 Task: Add an event with the title Second Coffee Meeting with Influential Industry Leader, date '2023/11/02', time 9:15 AM to 11:15 AMand add a description: Welcome to our Team Building Challenge: Scavenger Hunt, an exciting and engaging activity designed to foster teamwork, problem-solving, and collaboration within your team. This scavenger hunt is a fun and interactive way for team members to work together, think creatively, and build strong bonds while completing a series of challenges and searching for hidden items or clues., put the event into Orange category . Add location for the event as: Osaka, Japan, logged in from the account softage.8@softage.netand send the event invitation to softage.1@softage.net and softage.2@softage.net. Set a reminder for the event 30 minutes before
Action: Mouse moved to (152, 171)
Screenshot: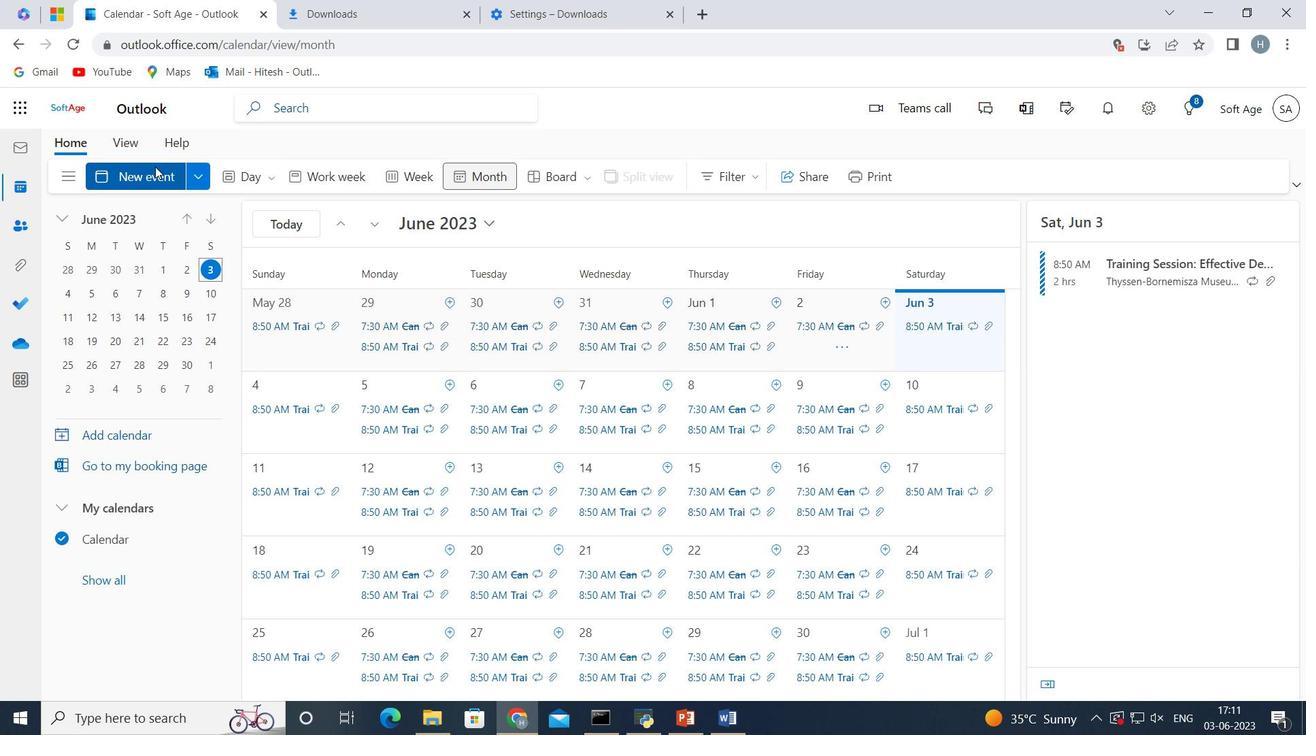 
Action: Mouse pressed left at (152, 171)
Screenshot: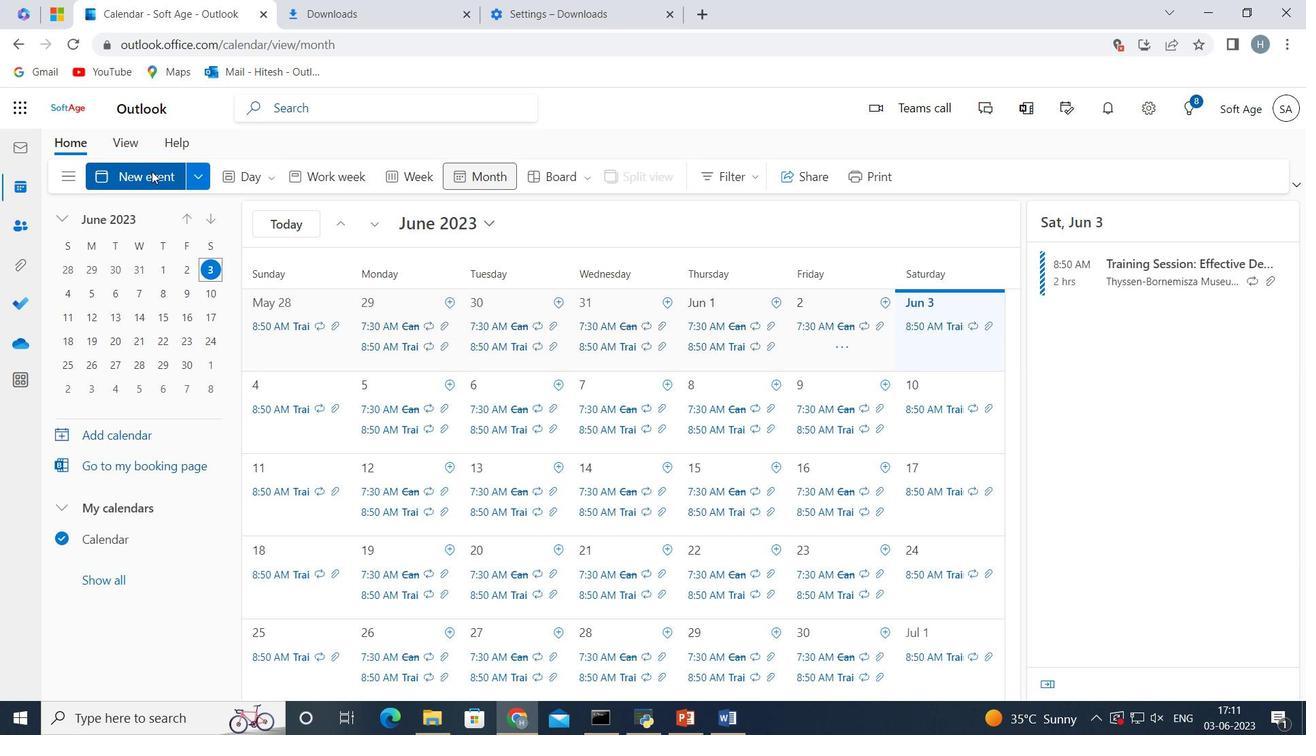 
Action: Mouse moved to (292, 271)
Screenshot: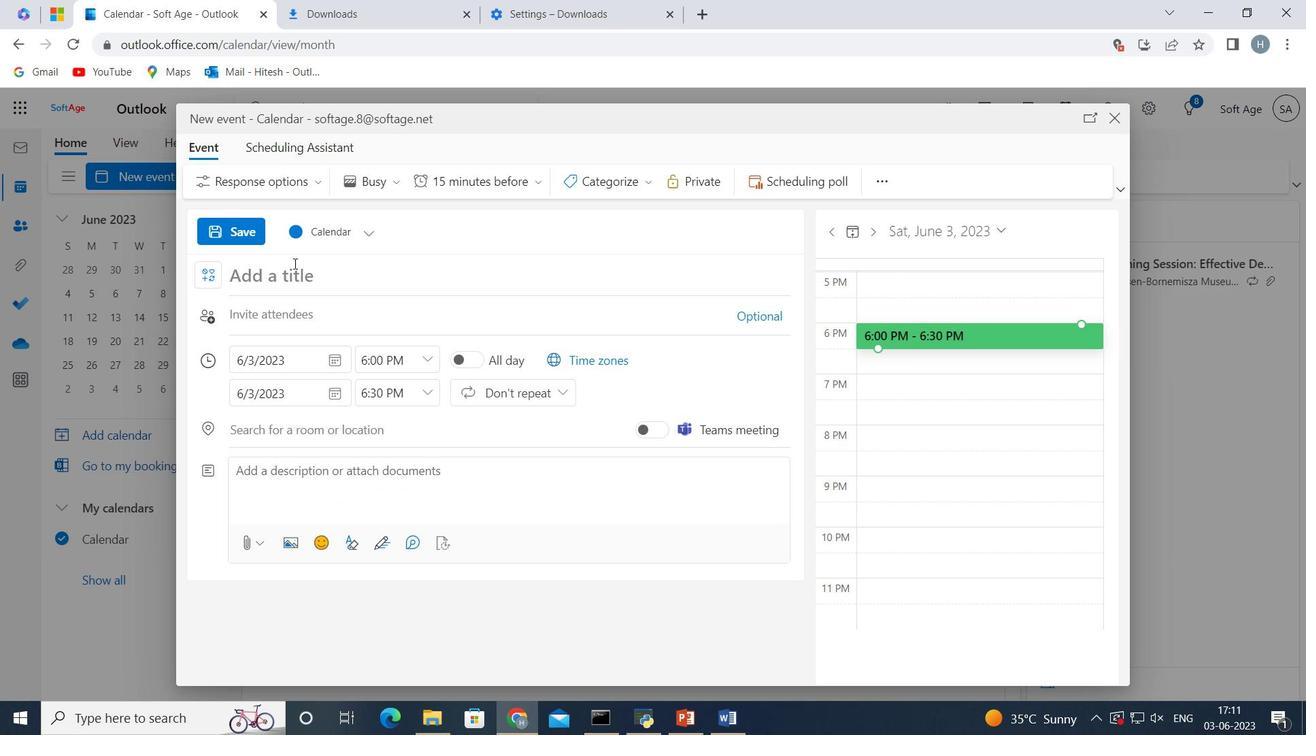 
Action: Mouse pressed left at (292, 271)
Screenshot: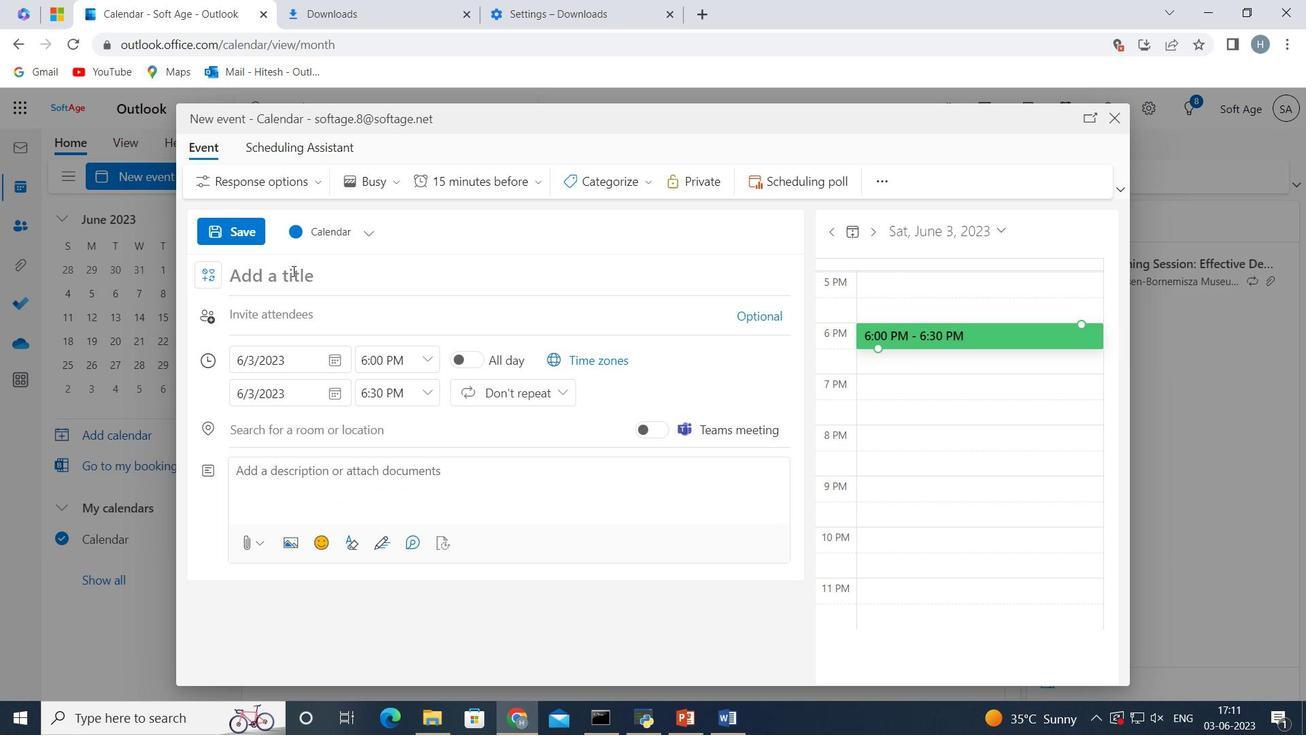 
Action: Mouse moved to (292, 272)
Screenshot: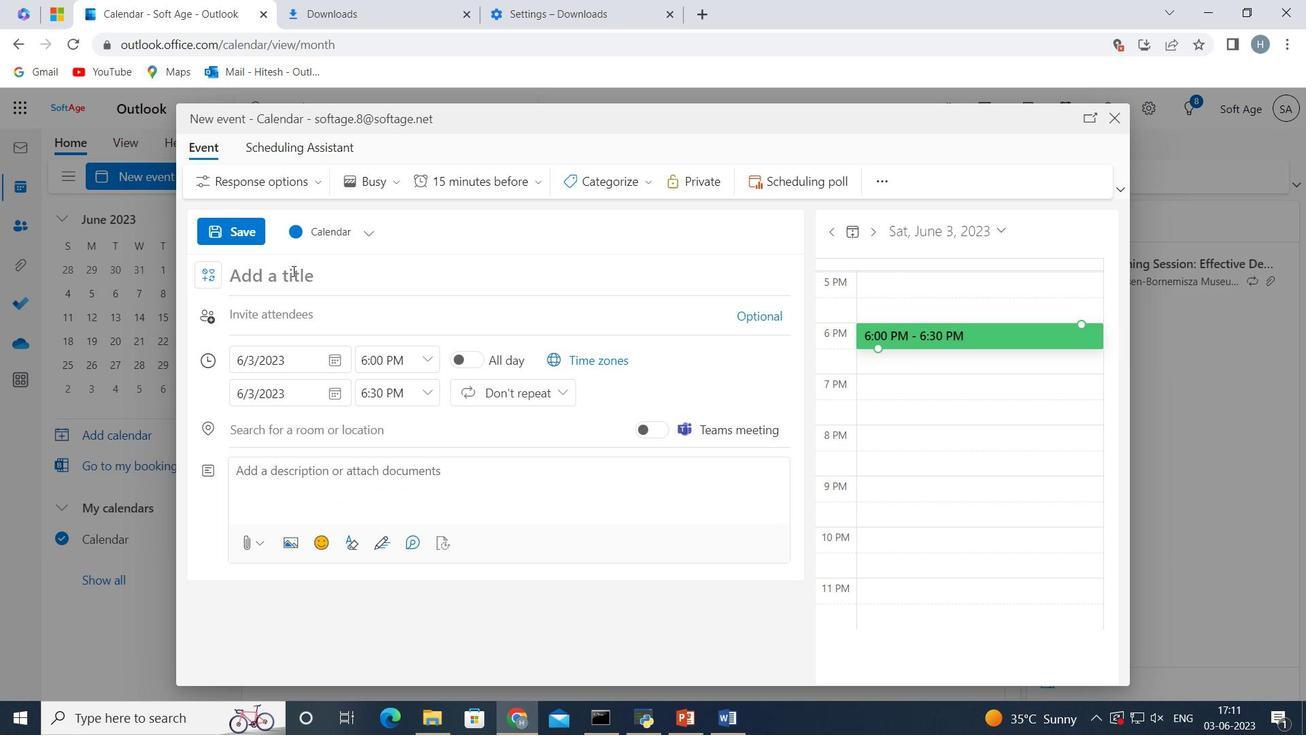 
Action: Key pressed <Key.shift>Second<Key.space><Key.shift>Coffee<Key.space><Key.shift_r>Meeting<Key.space>with<Key.space><Key.shift_r>Influential<Key.space><Key.shift_r><Key.shift_r><Key.shift_r>Industry<Key.space><Key.shift_r>Leader
Screenshot: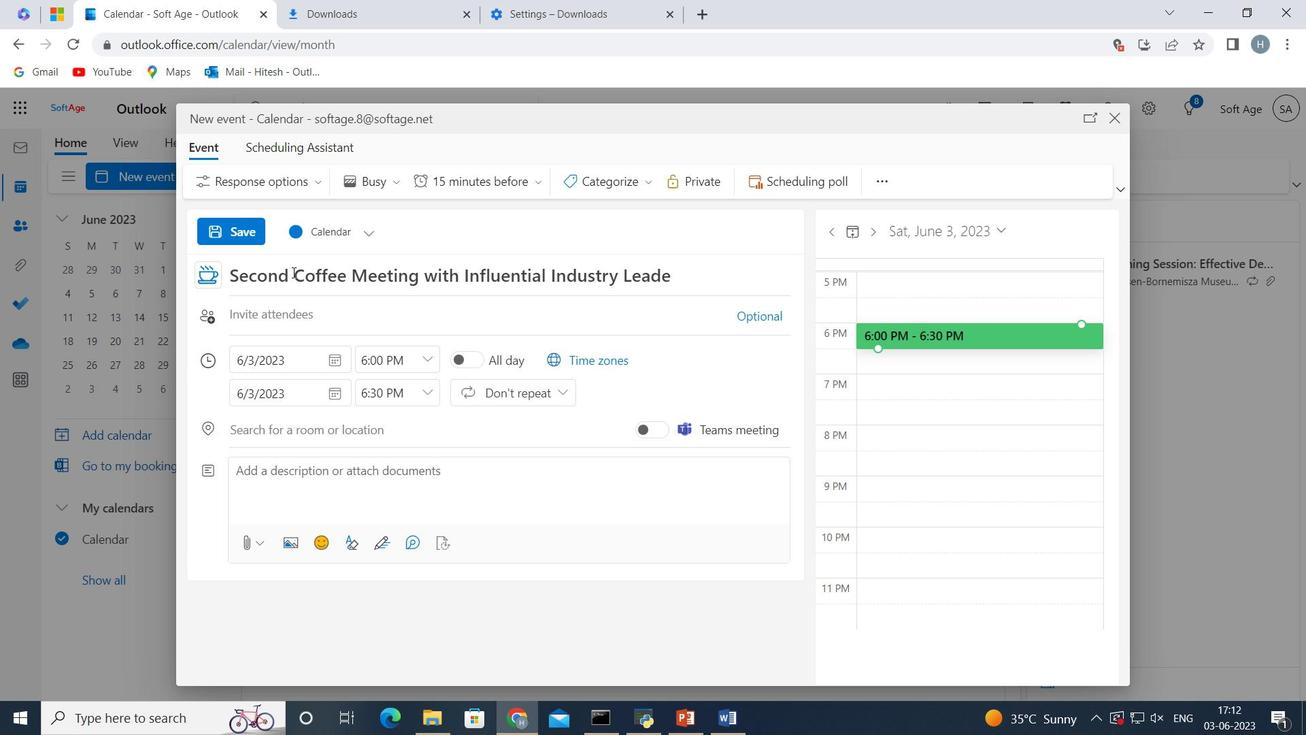 
Action: Mouse scrolled (292, 272) with delta (0, 0)
Screenshot: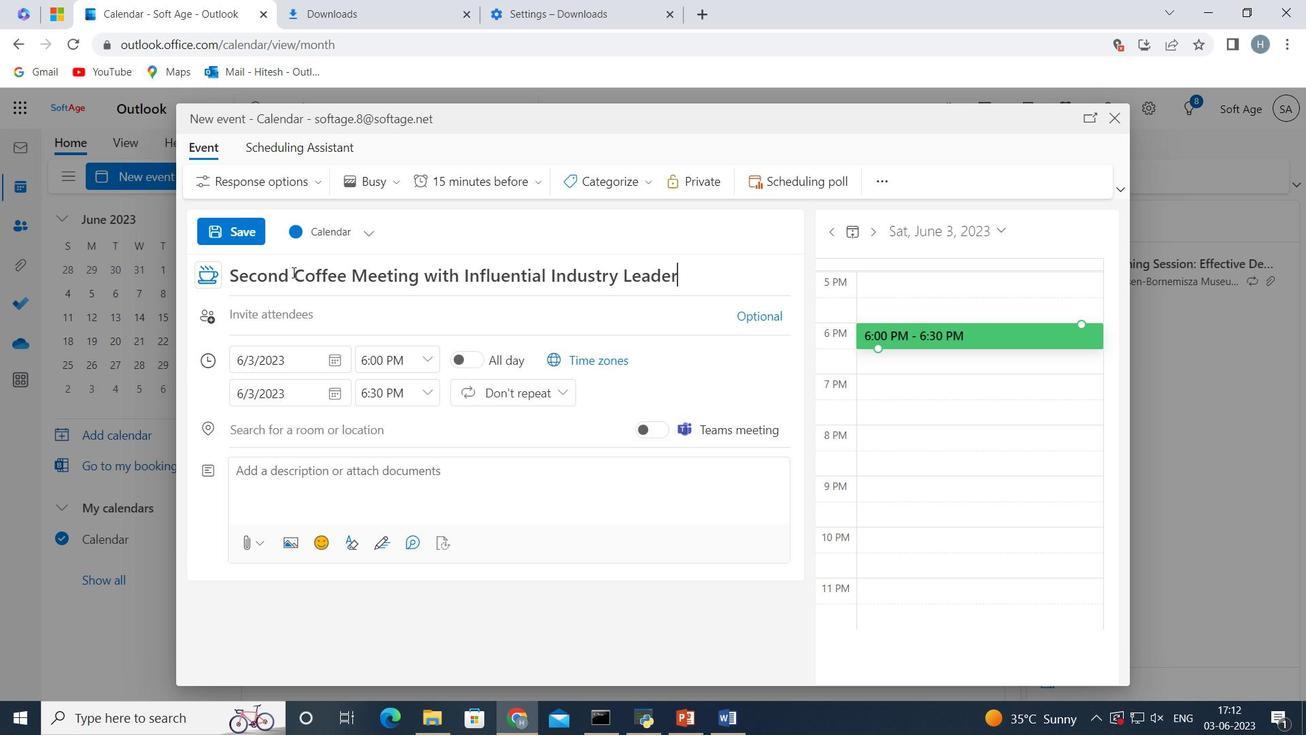 
Action: Mouse moved to (336, 359)
Screenshot: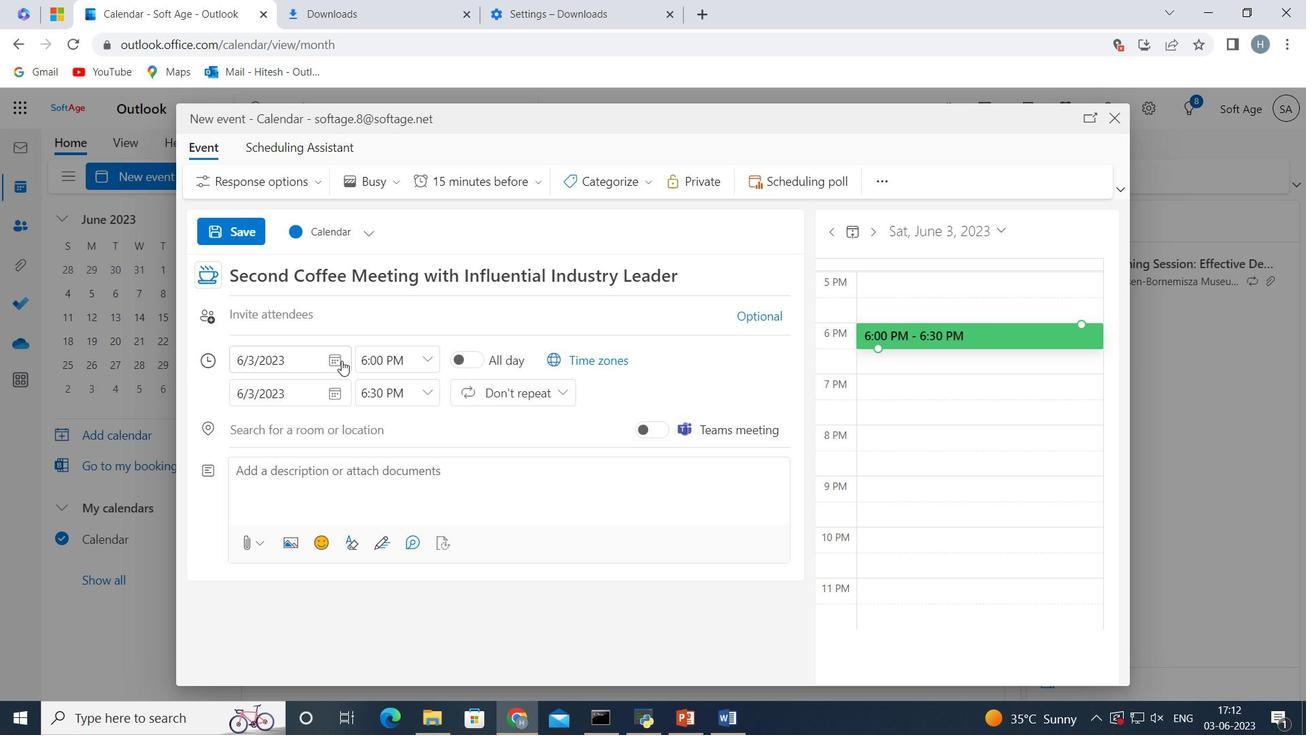 
Action: Mouse pressed left at (336, 359)
Screenshot: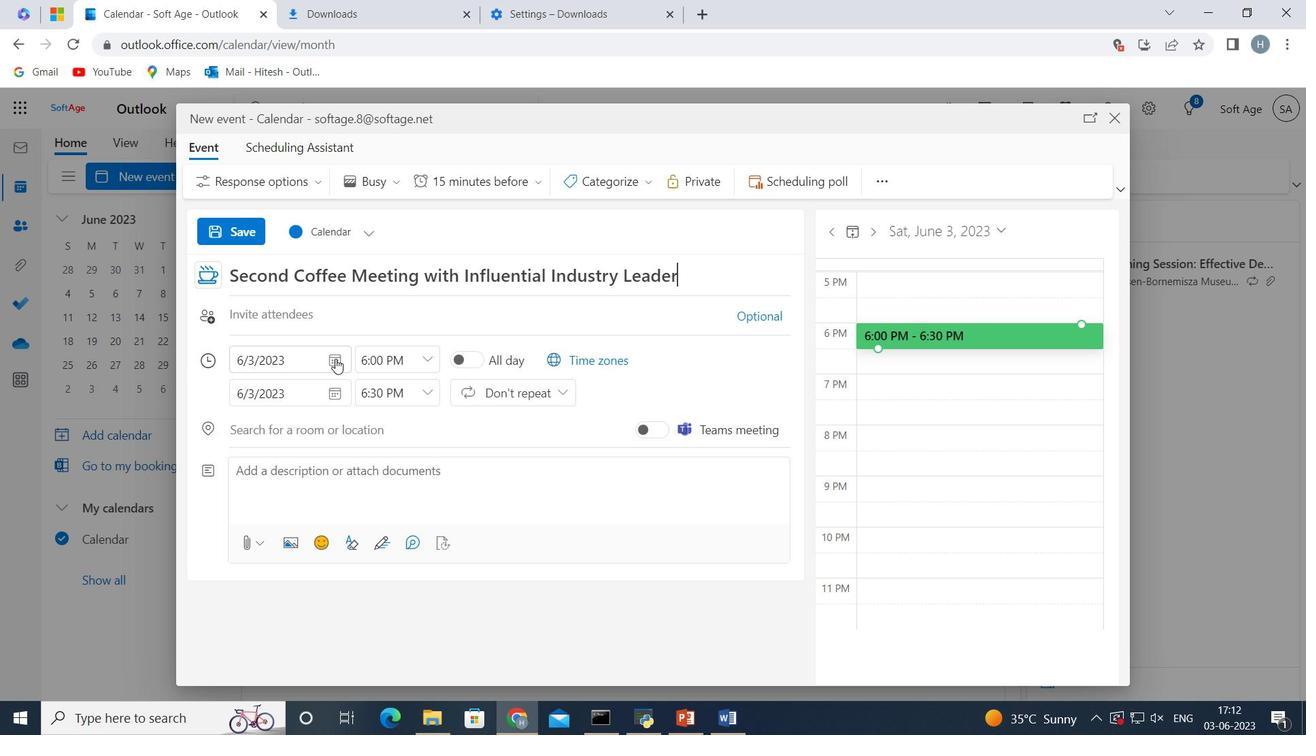 
Action: Mouse moved to (307, 391)
Screenshot: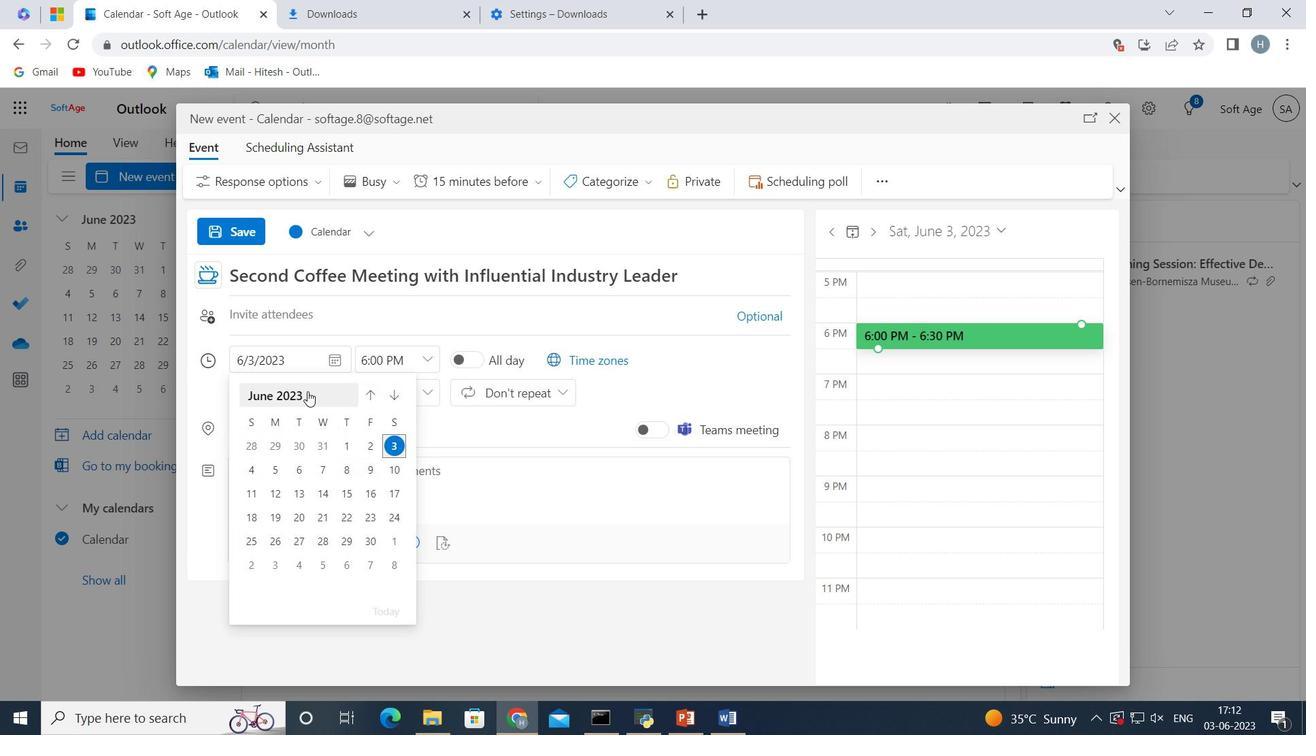 
Action: Mouse pressed left at (307, 391)
Screenshot: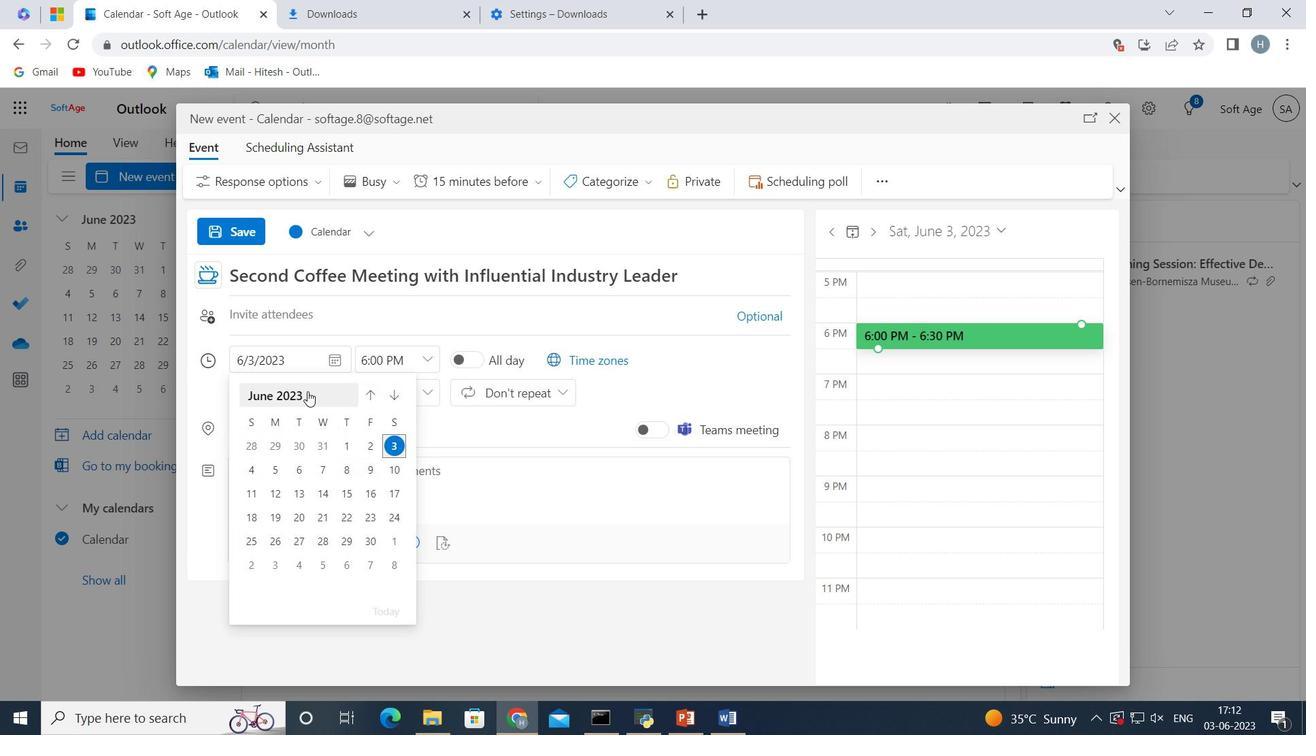 
Action: Mouse moved to (343, 513)
Screenshot: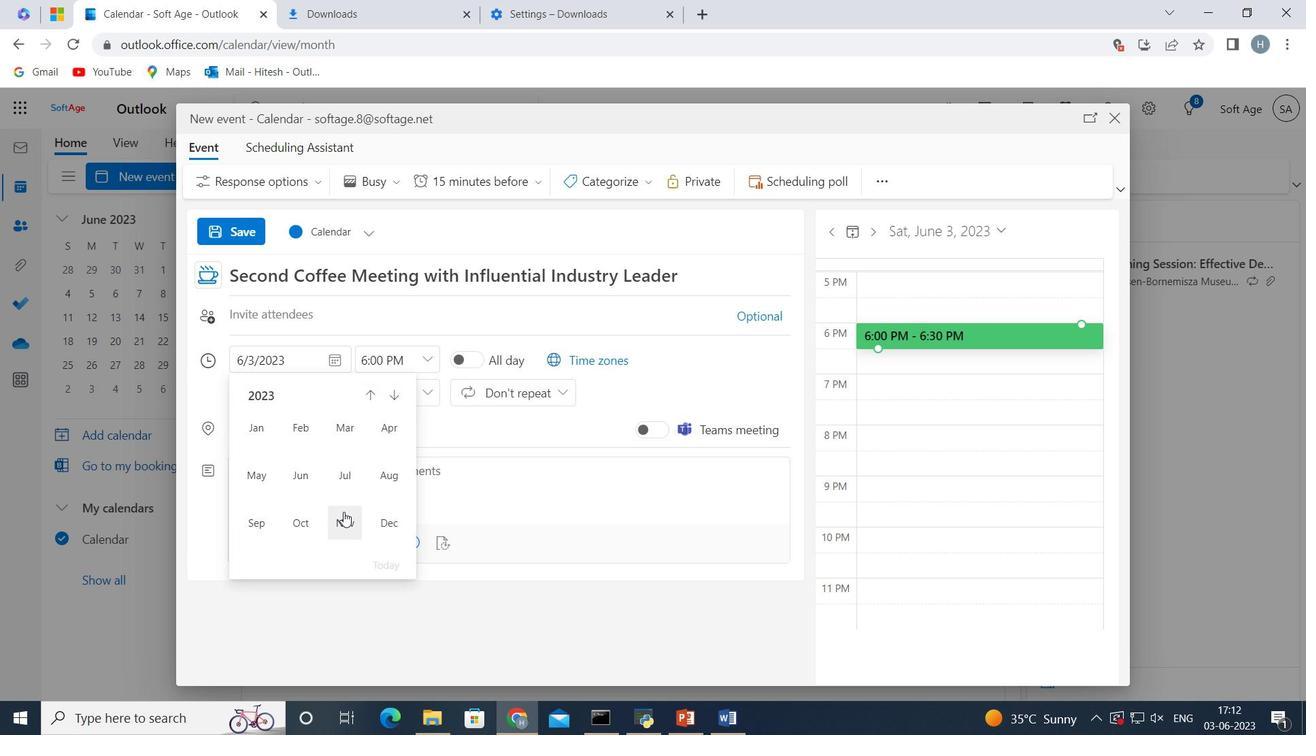 
Action: Mouse pressed left at (343, 513)
Screenshot: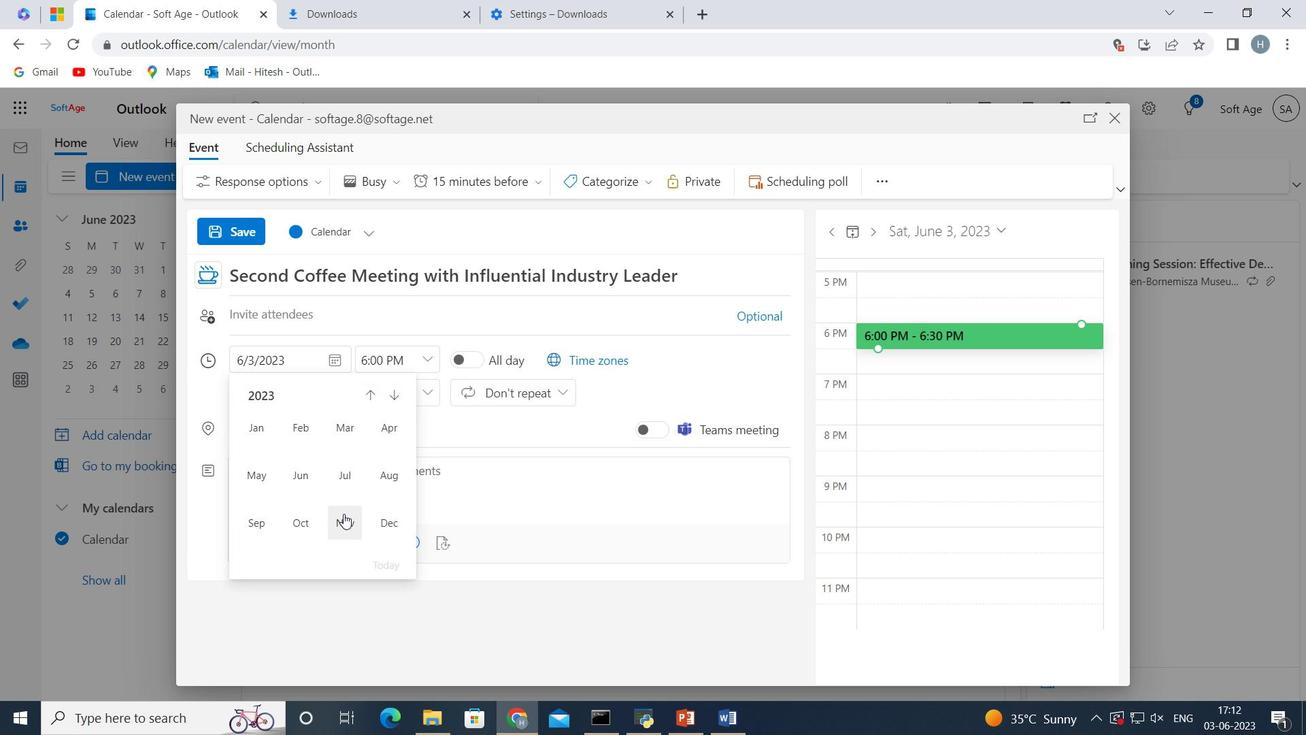 
Action: Mouse moved to (347, 445)
Screenshot: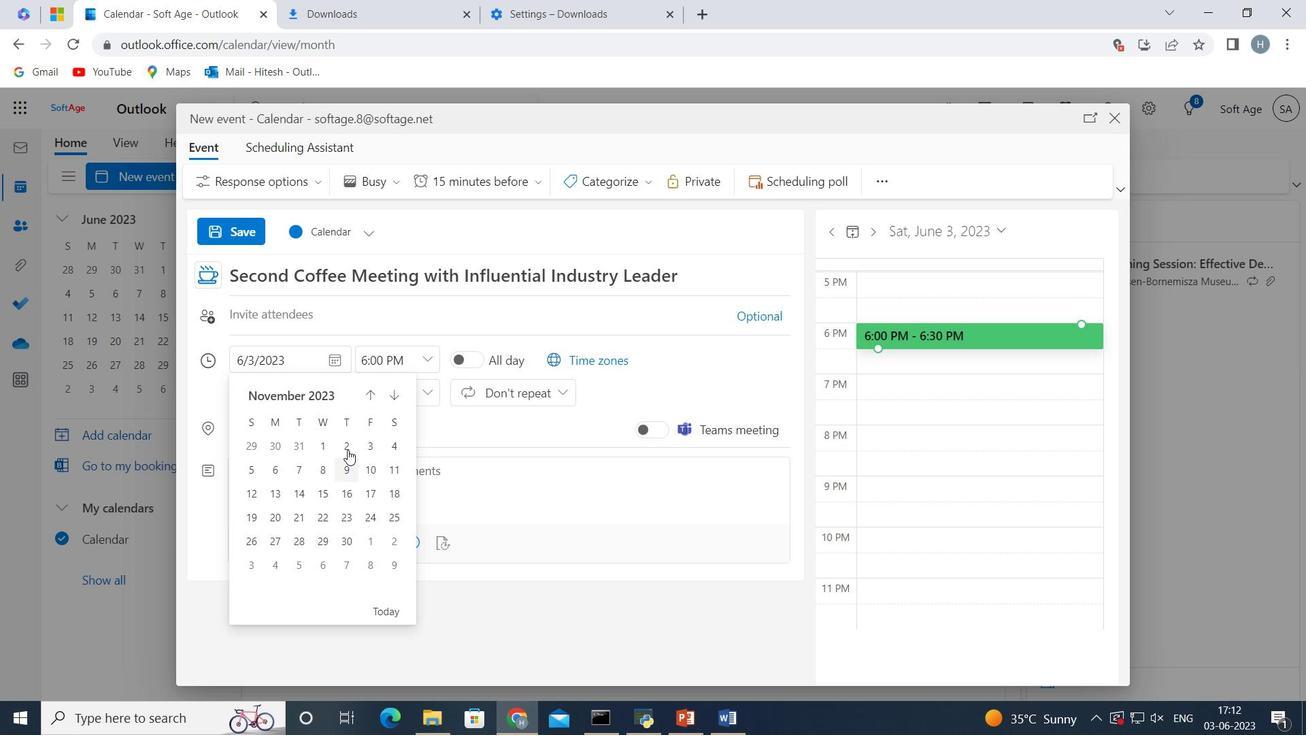 
Action: Mouse pressed left at (347, 445)
Screenshot: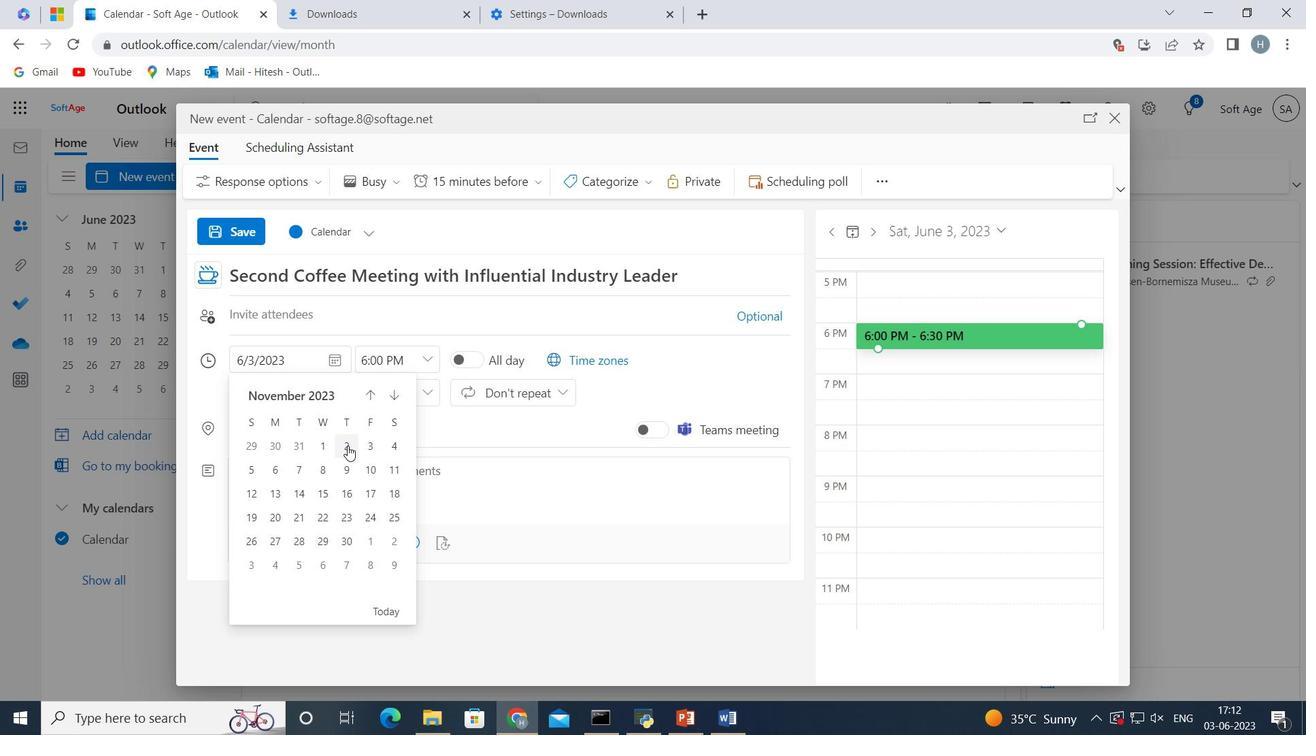 
Action: Mouse moved to (425, 364)
Screenshot: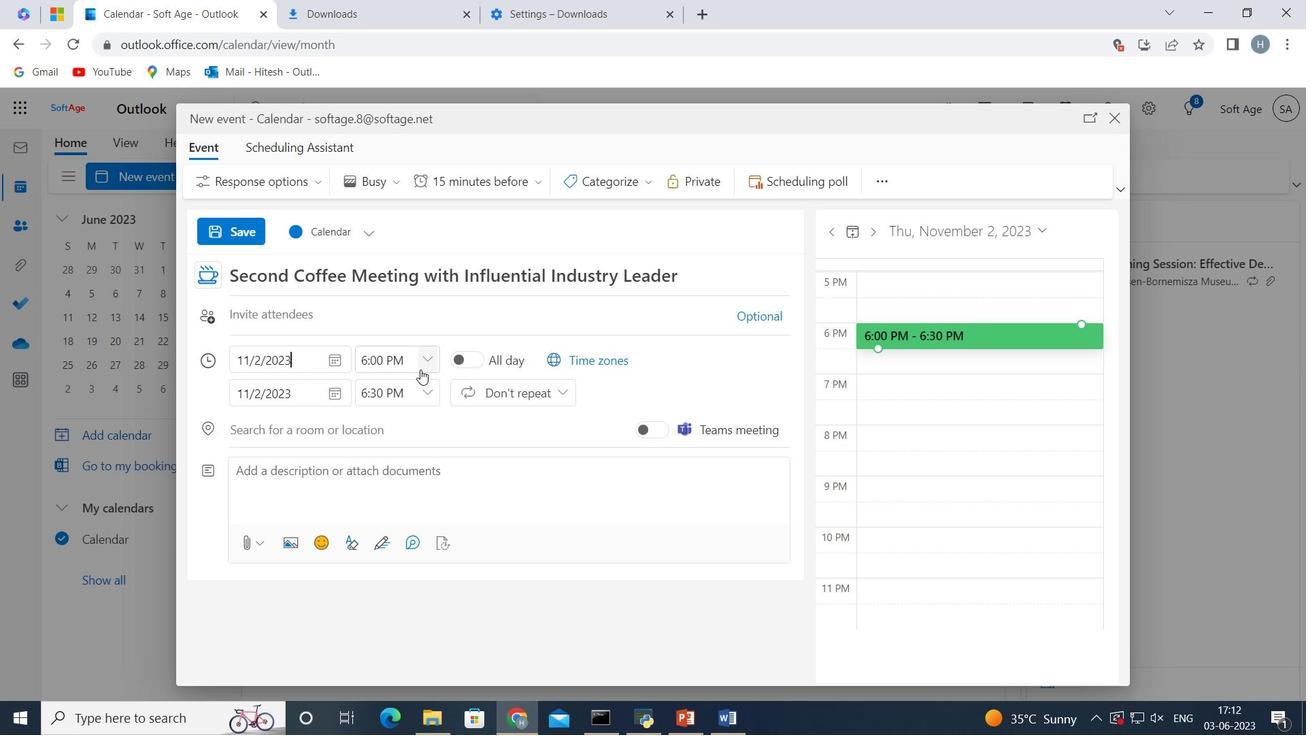 
Action: Mouse pressed left at (425, 364)
Screenshot: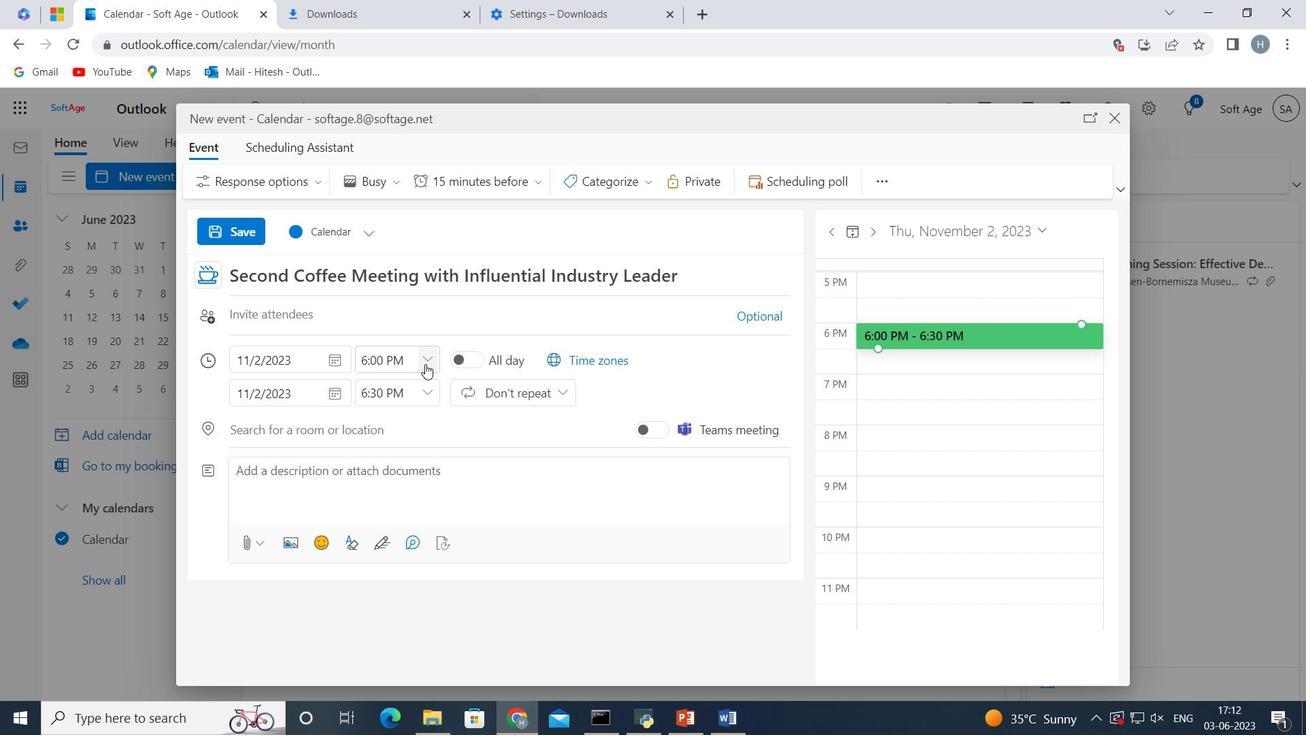 
Action: Mouse moved to (398, 435)
Screenshot: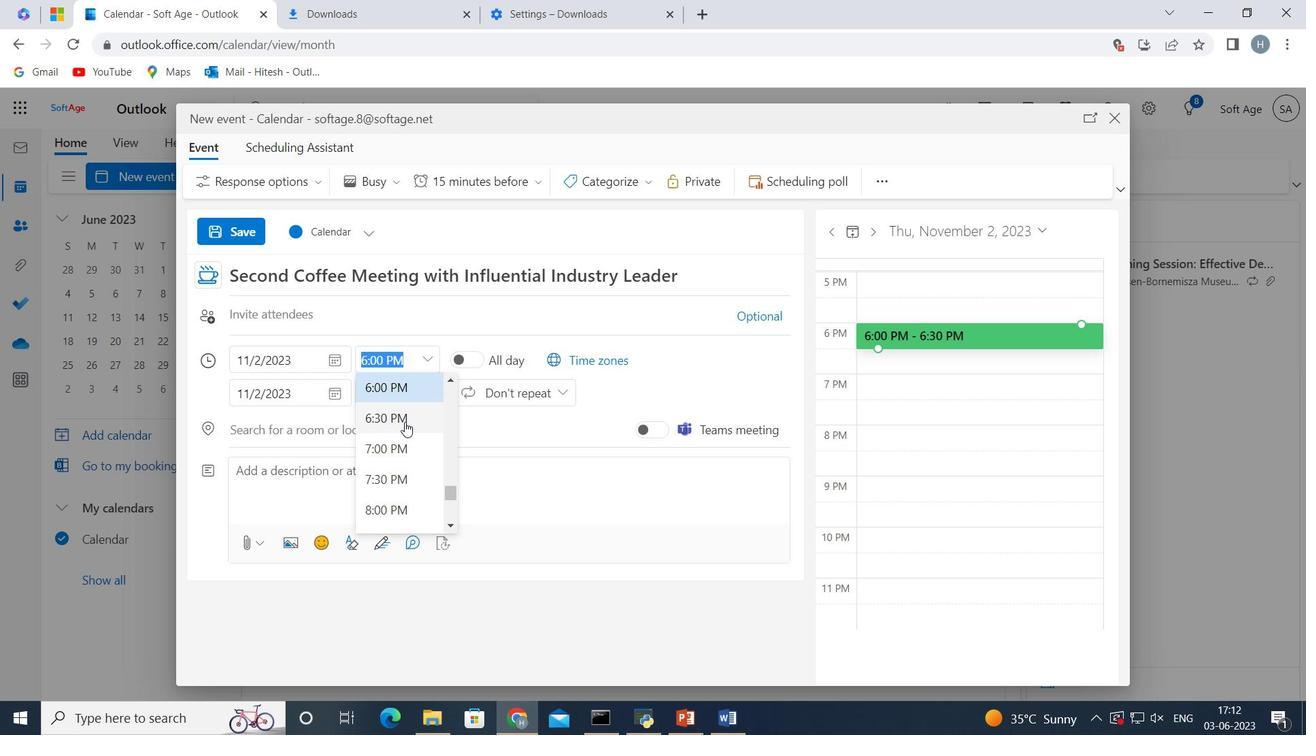 
Action: Mouse scrolled (398, 436) with delta (0, 0)
Screenshot: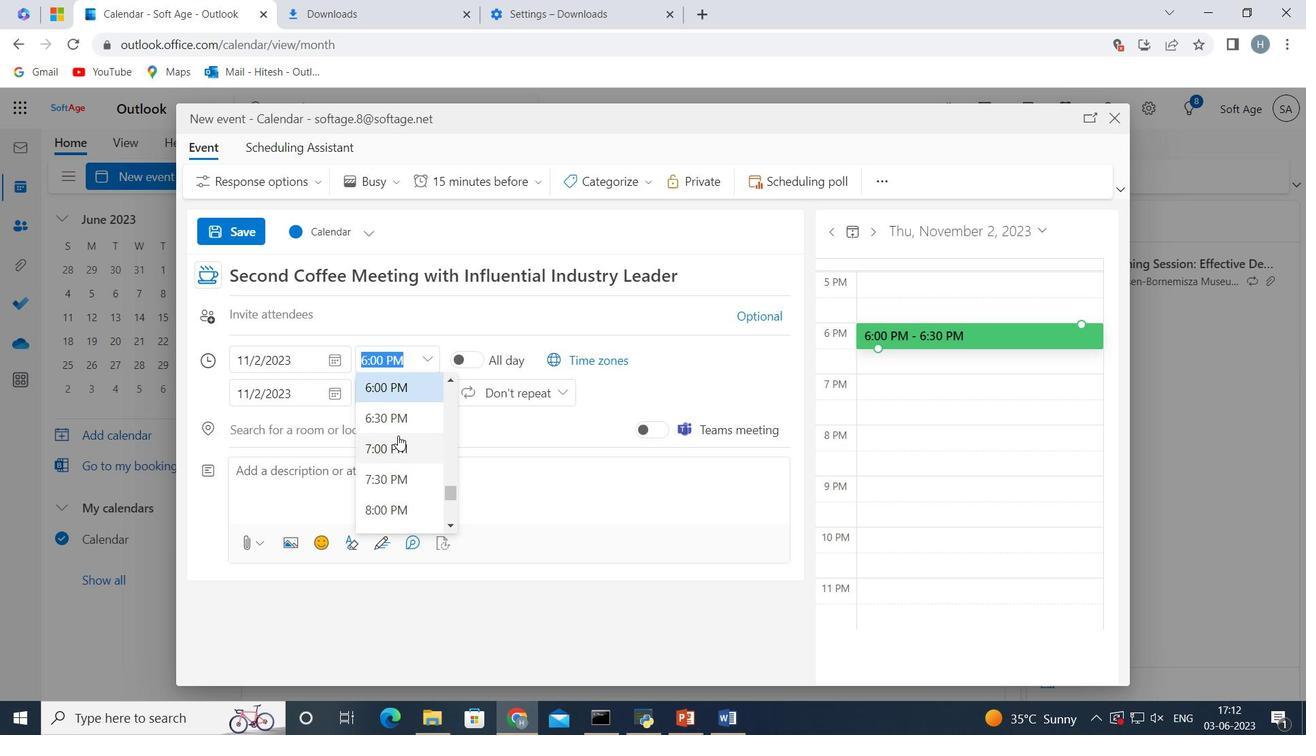 
Action: Mouse scrolled (398, 436) with delta (0, 0)
Screenshot: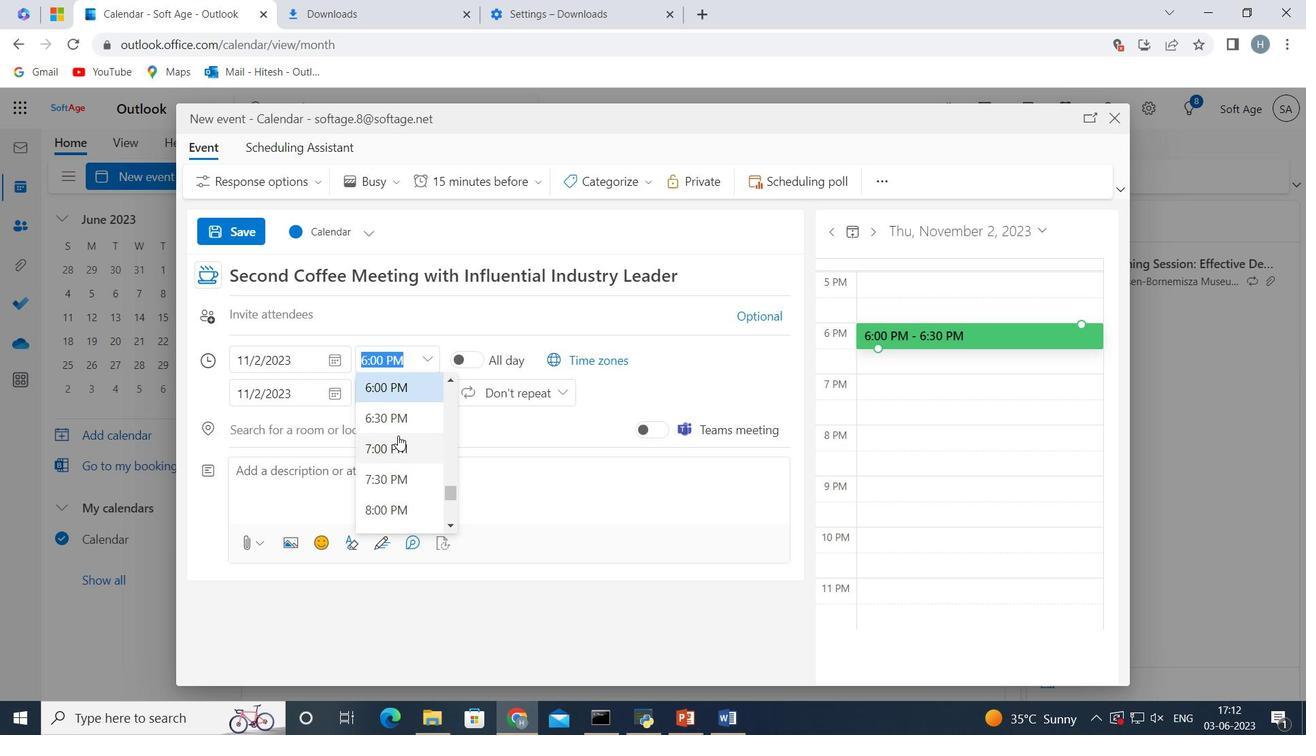 
Action: Mouse scrolled (398, 436) with delta (0, 0)
Screenshot: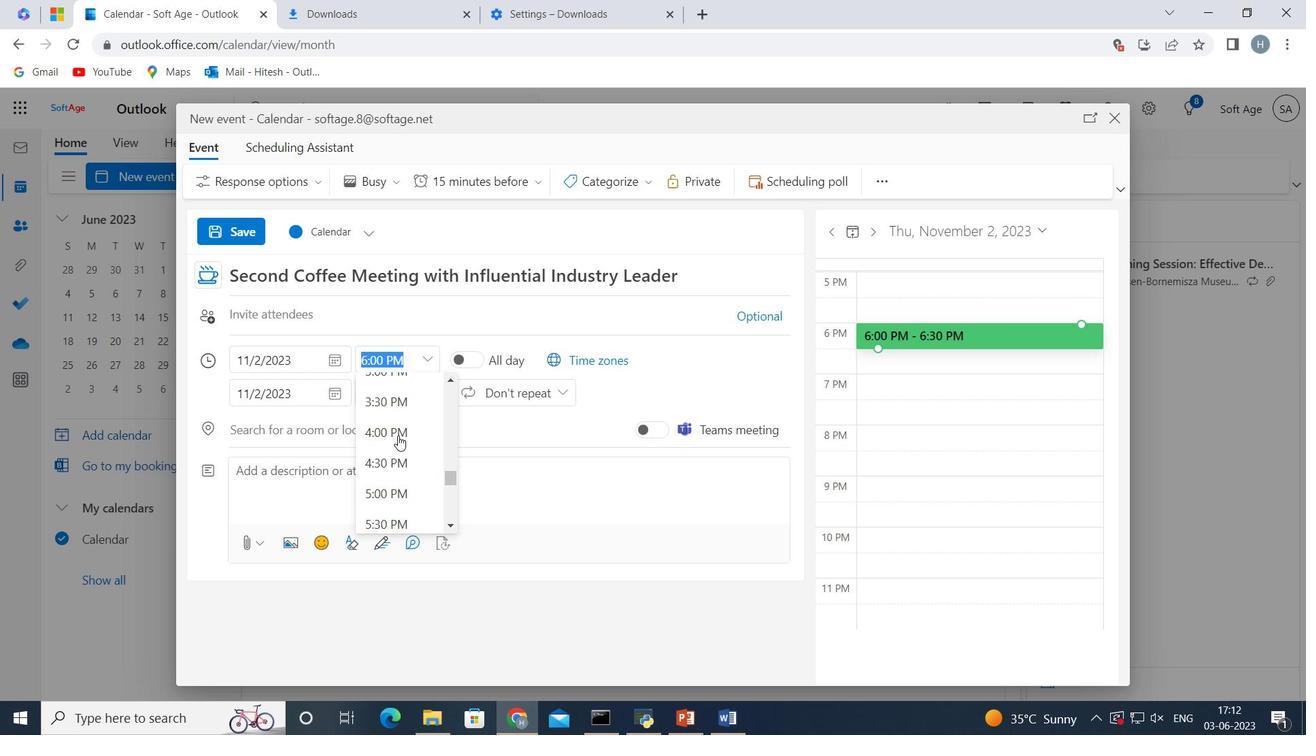 
Action: Mouse scrolled (398, 436) with delta (0, 0)
Screenshot: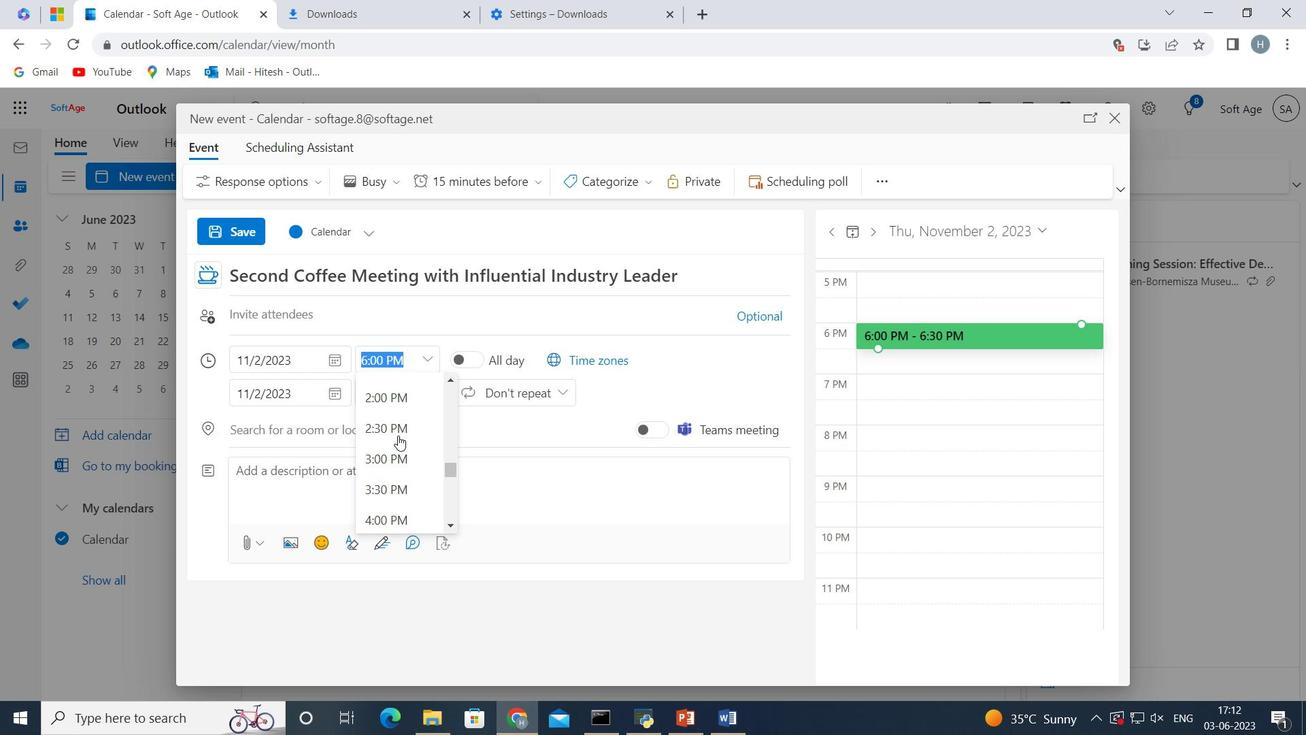
Action: Mouse scrolled (398, 436) with delta (0, 0)
Screenshot: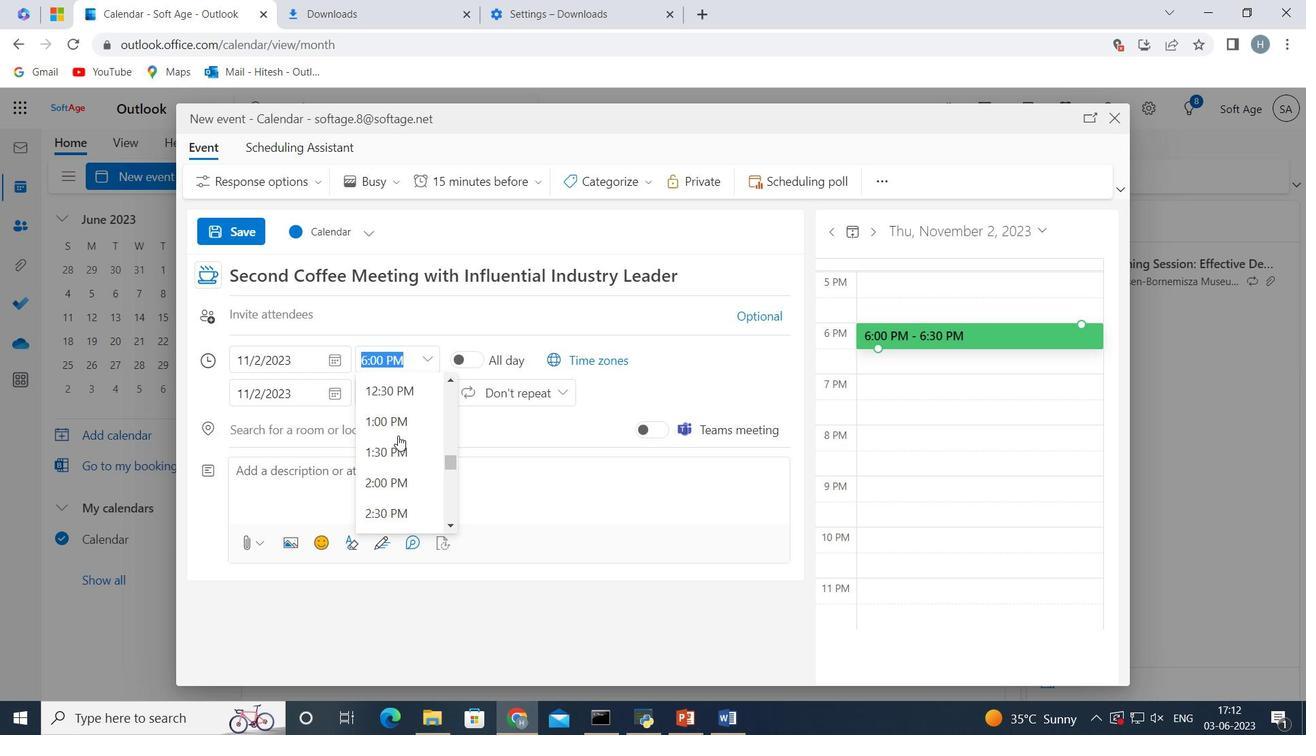 
Action: Mouse scrolled (398, 436) with delta (0, 0)
Screenshot: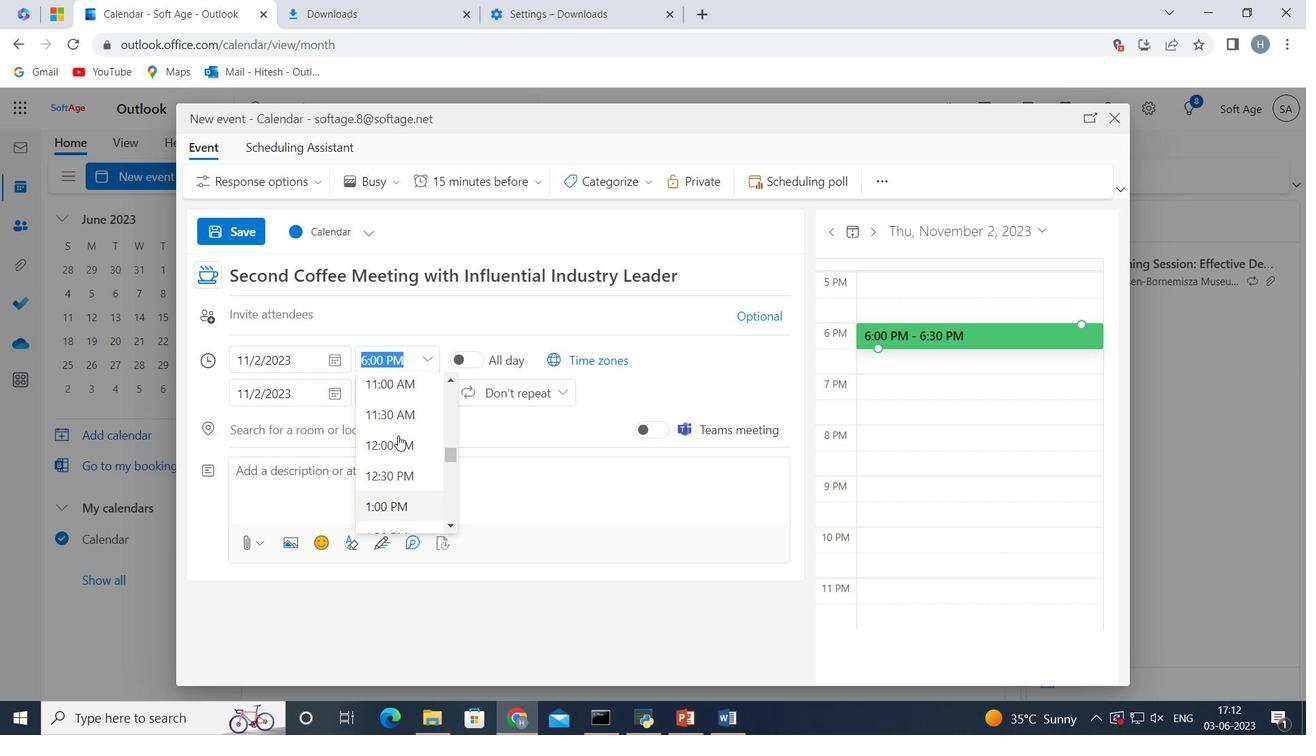 
Action: Mouse scrolled (398, 436) with delta (0, 0)
Screenshot: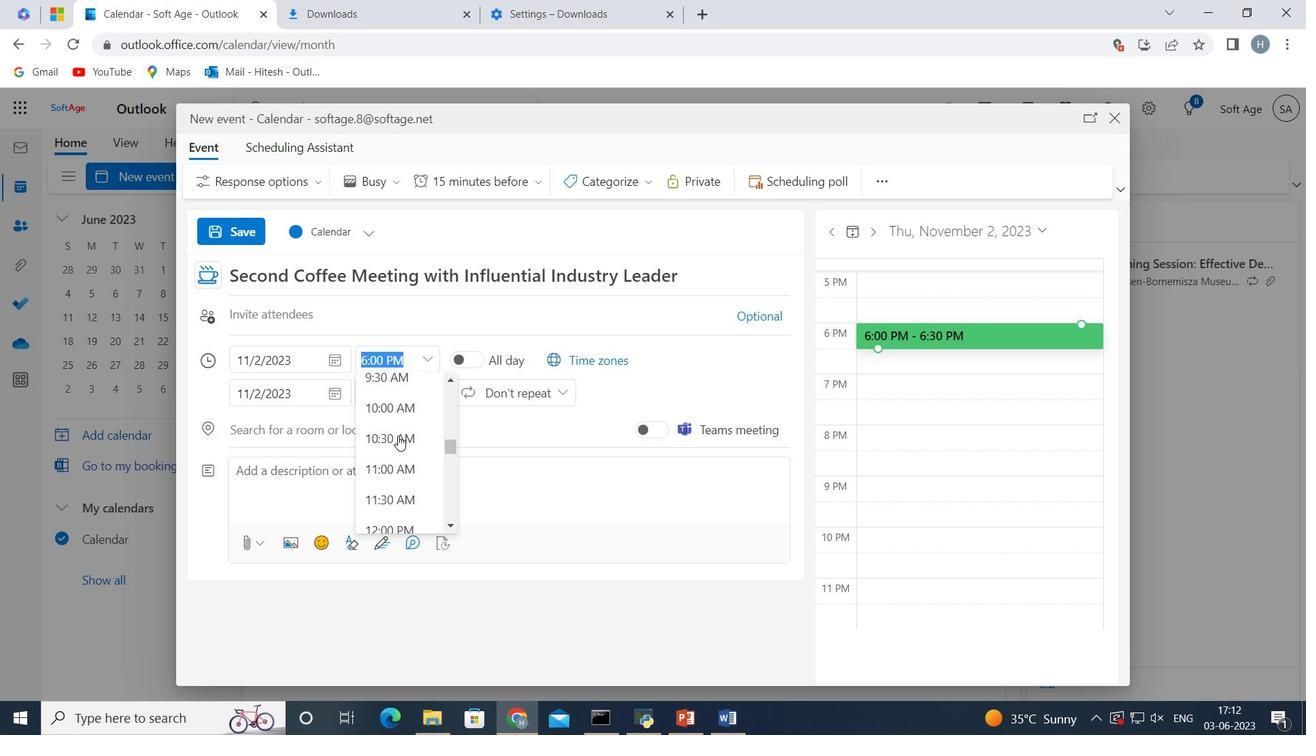 
Action: Mouse moved to (376, 458)
Screenshot: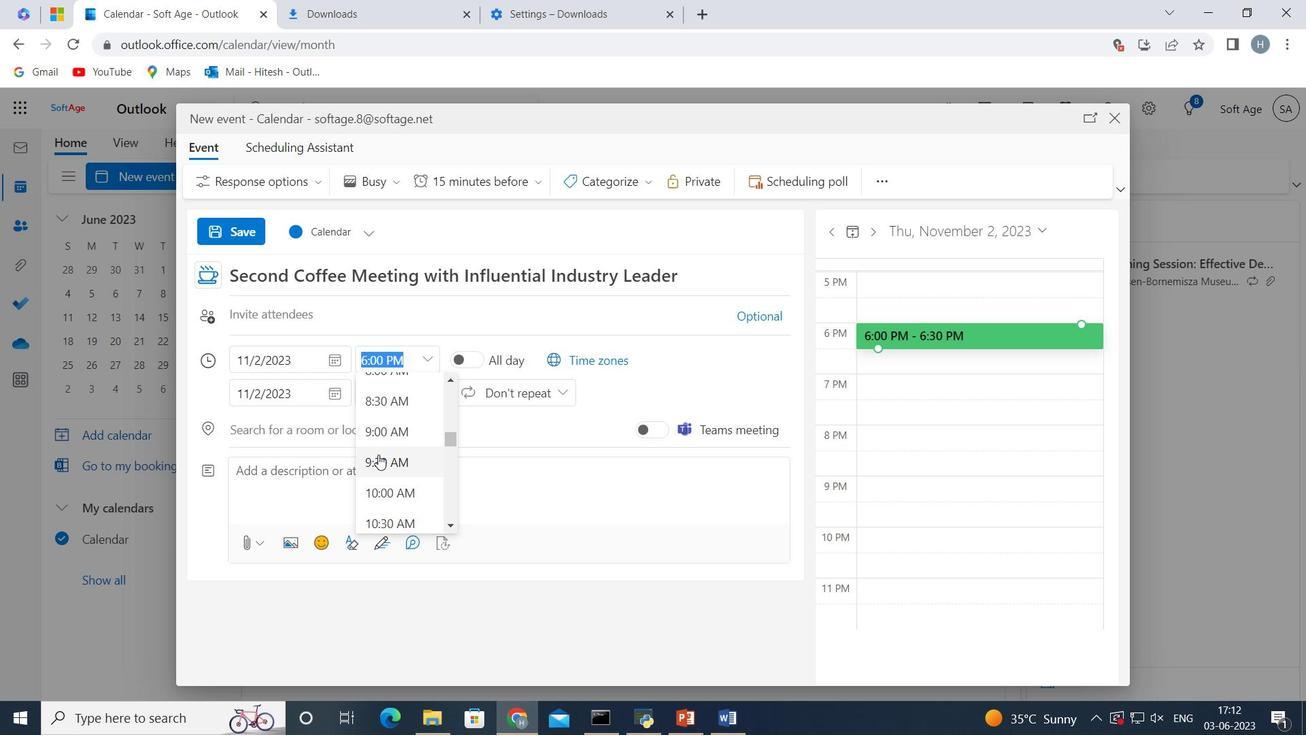 
Action: Mouse pressed left at (376, 458)
Screenshot: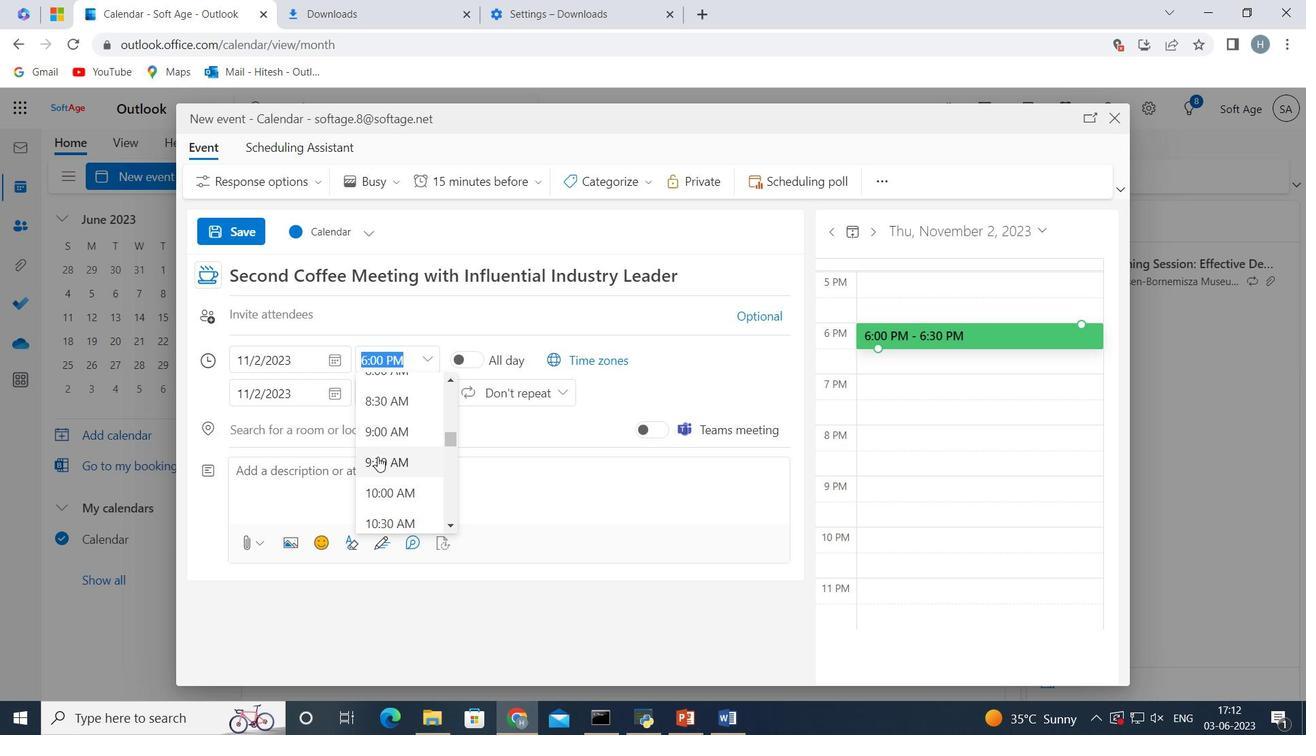 
Action: Mouse moved to (380, 359)
Screenshot: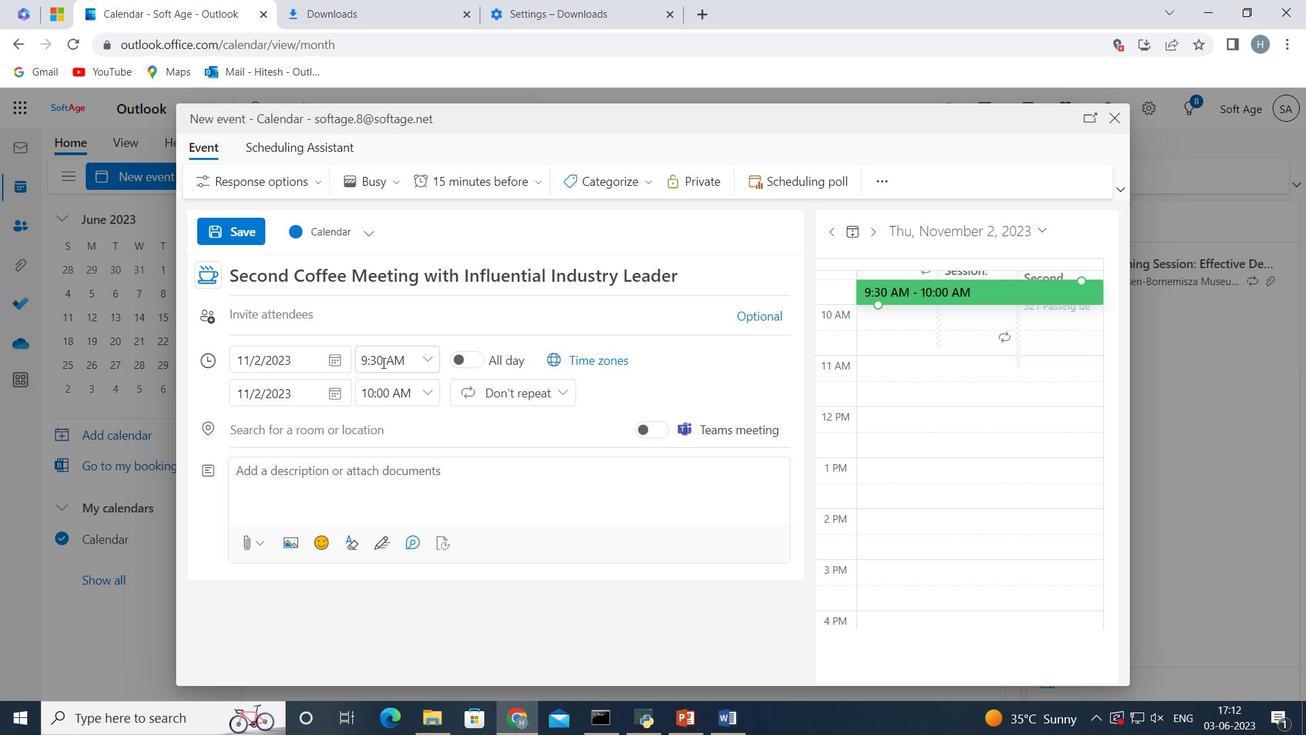 
Action: Mouse pressed left at (380, 359)
Screenshot: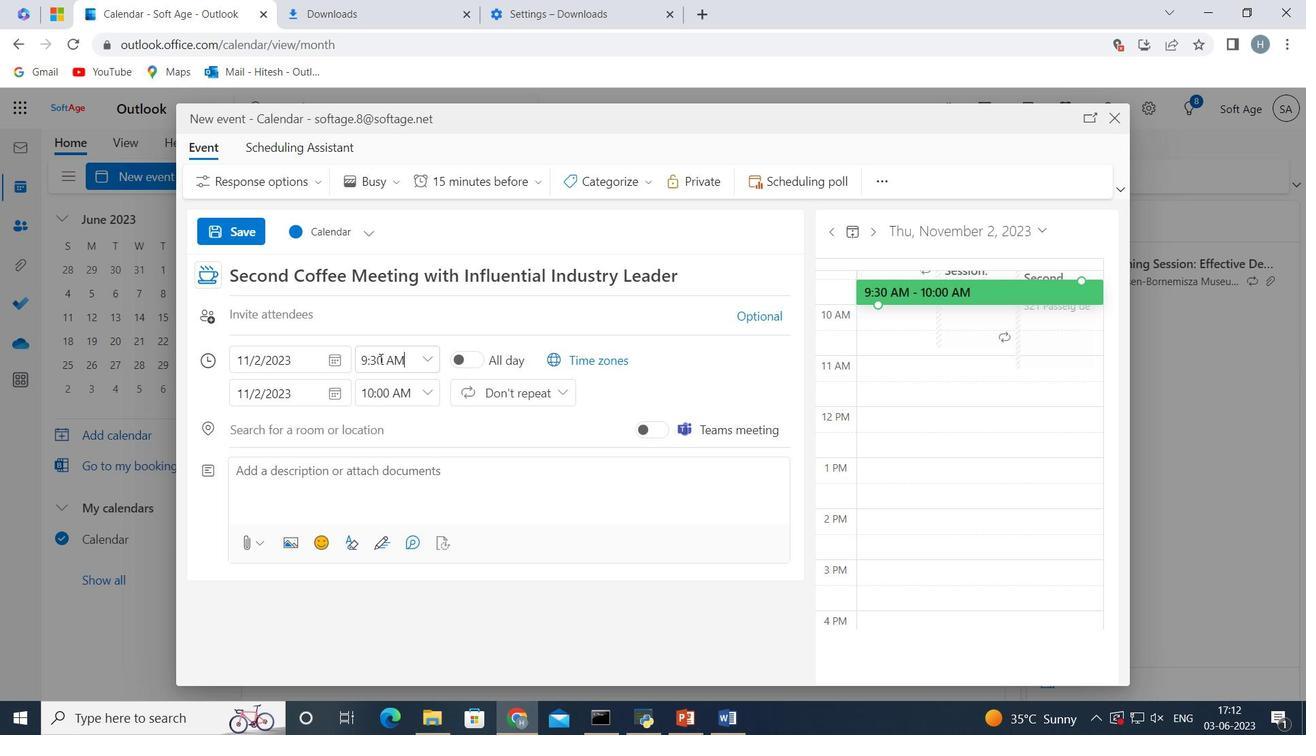
Action: Mouse moved to (381, 356)
Screenshot: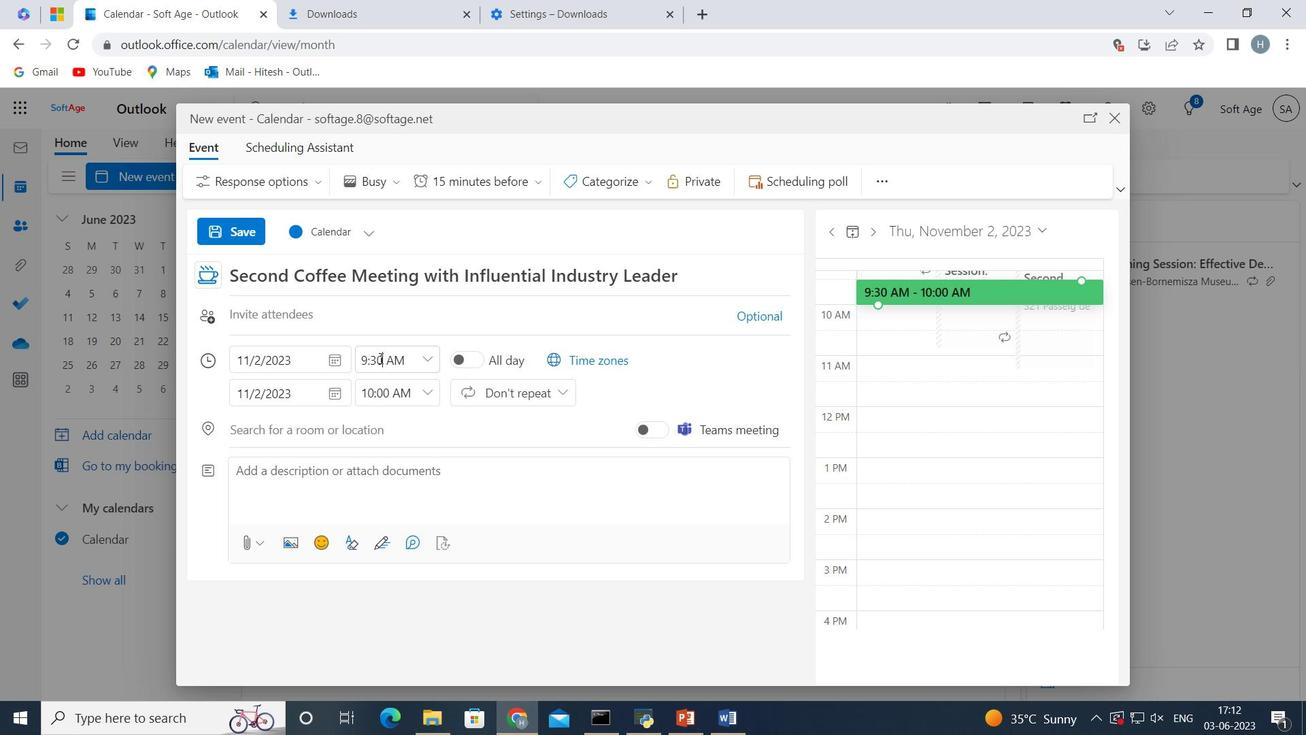 
Action: Key pressed <Key.backspace><Key.backspace>15
Screenshot: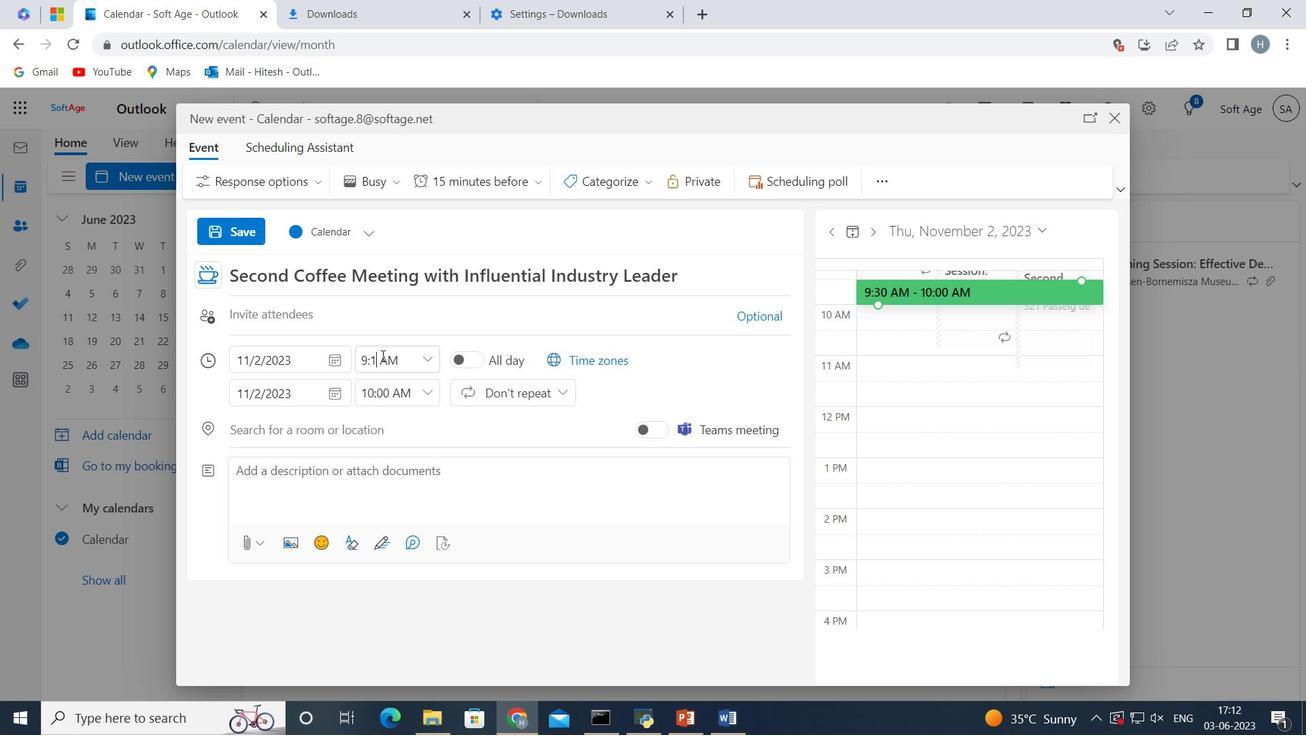 
Action: Mouse moved to (428, 394)
Screenshot: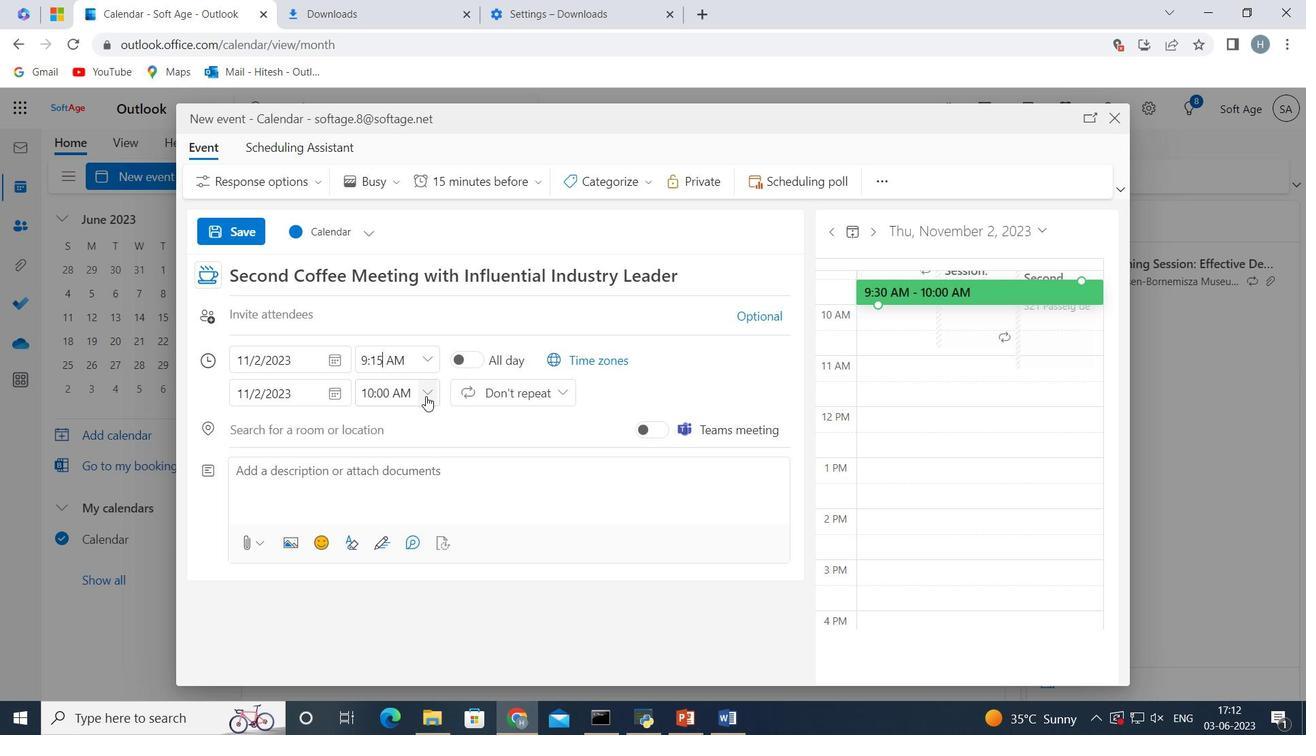 
Action: Mouse pressed left at (428, 394)
Screenshot: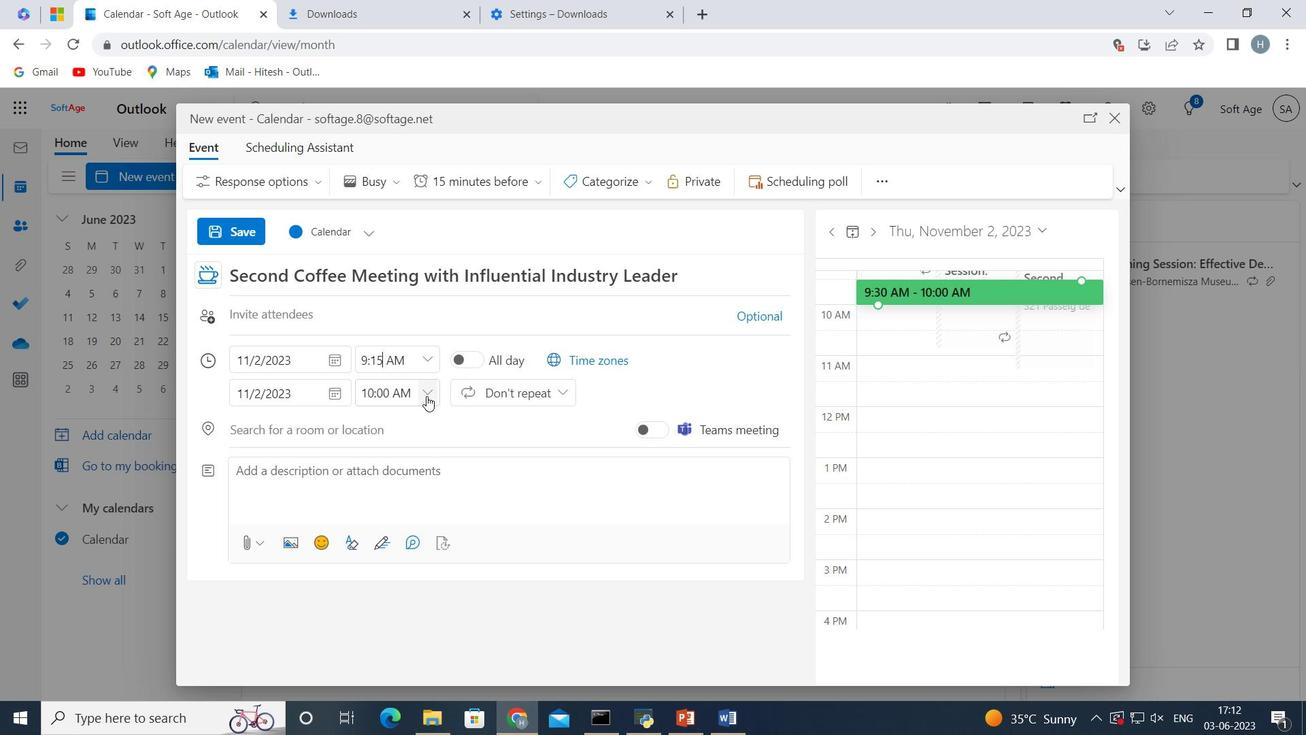 
Action: Mouse moved to (434, 507)
Screenshot: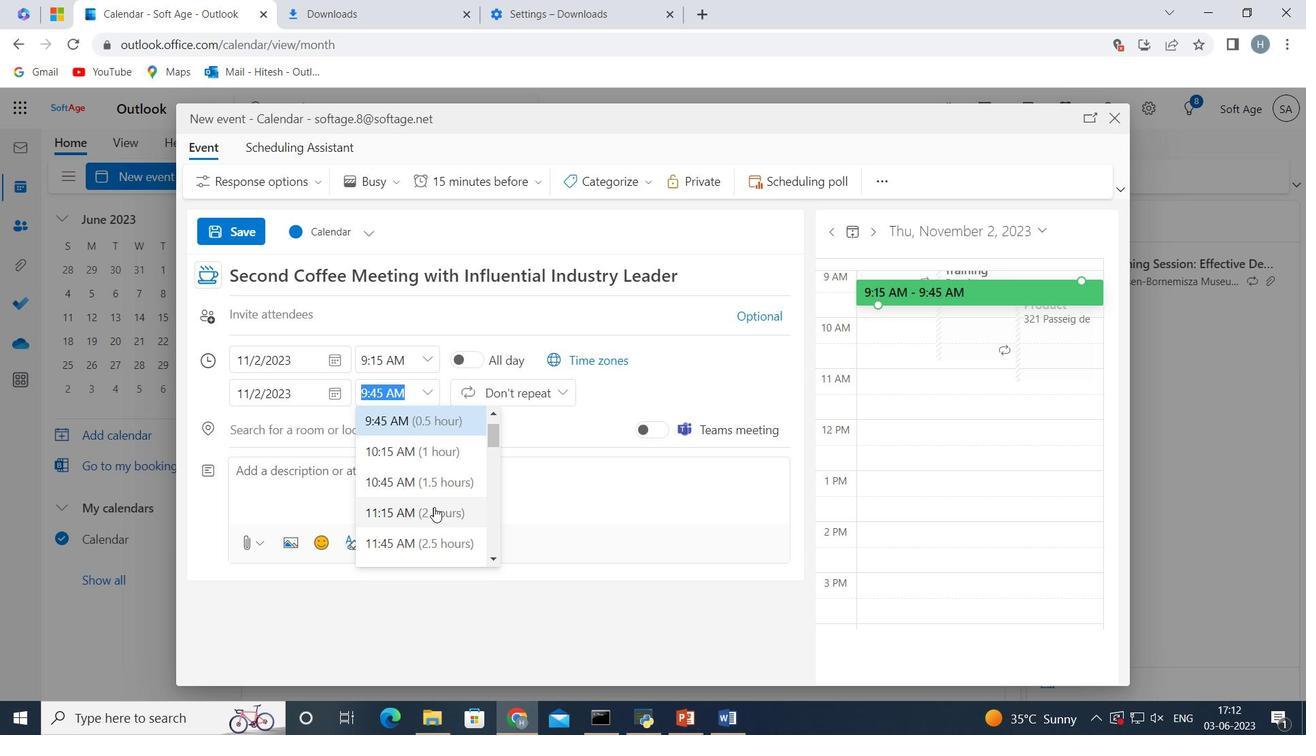 
Action: Mouse pressed left at (434, 507)
Screenshot: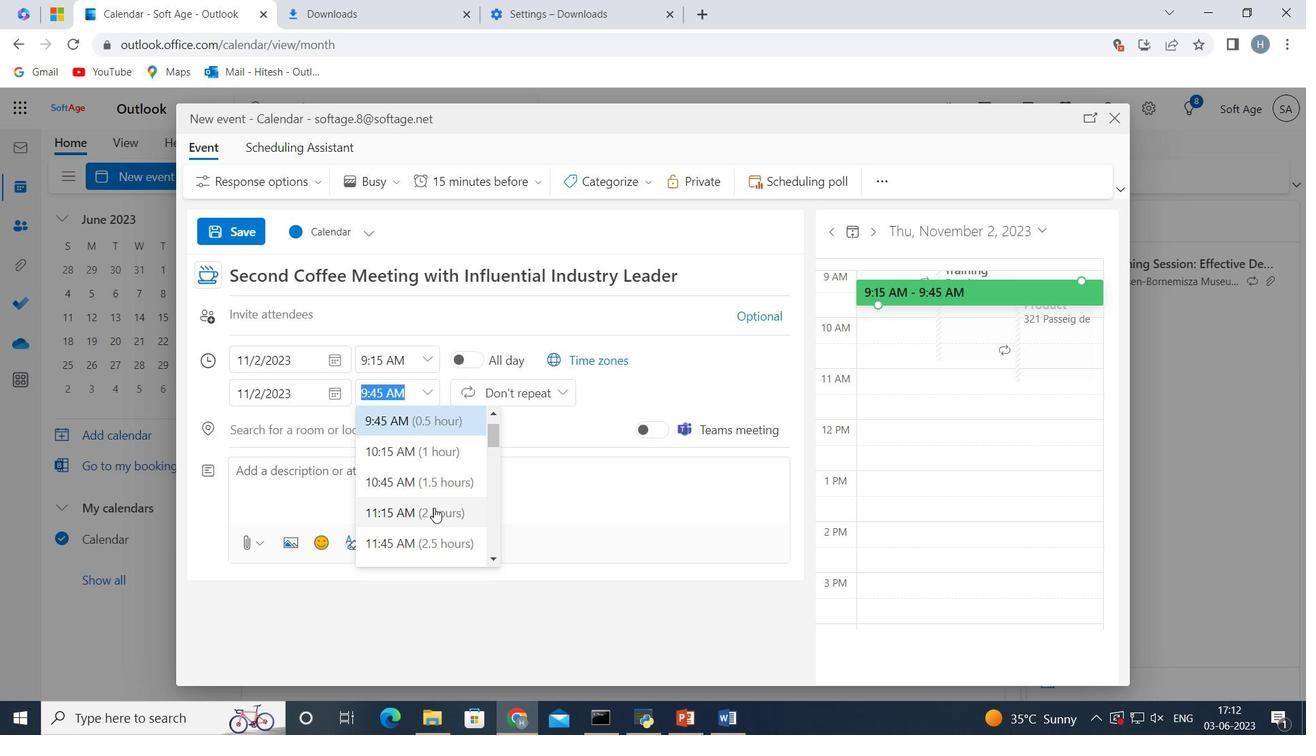 
Action: Mouse moved to (339, 474)
Screenshot: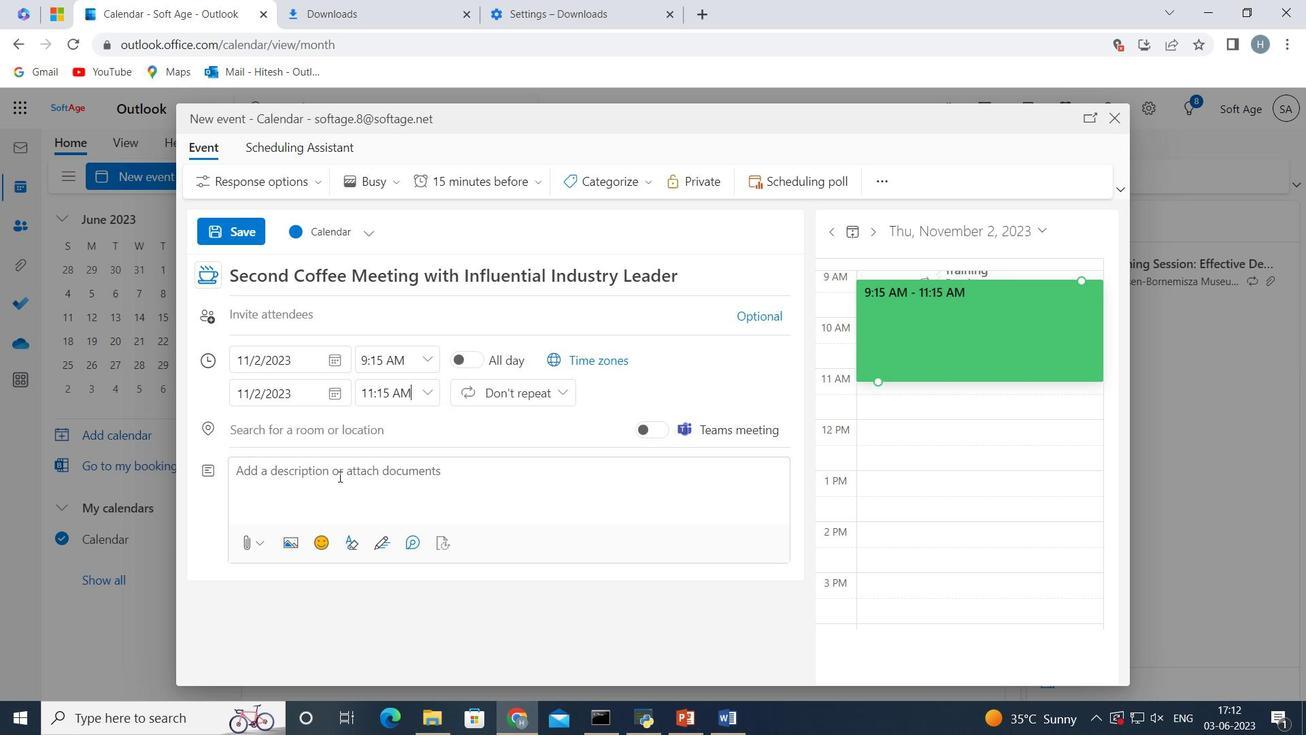 
Action: Mouse pressed left at (339, 474)
Screenshot: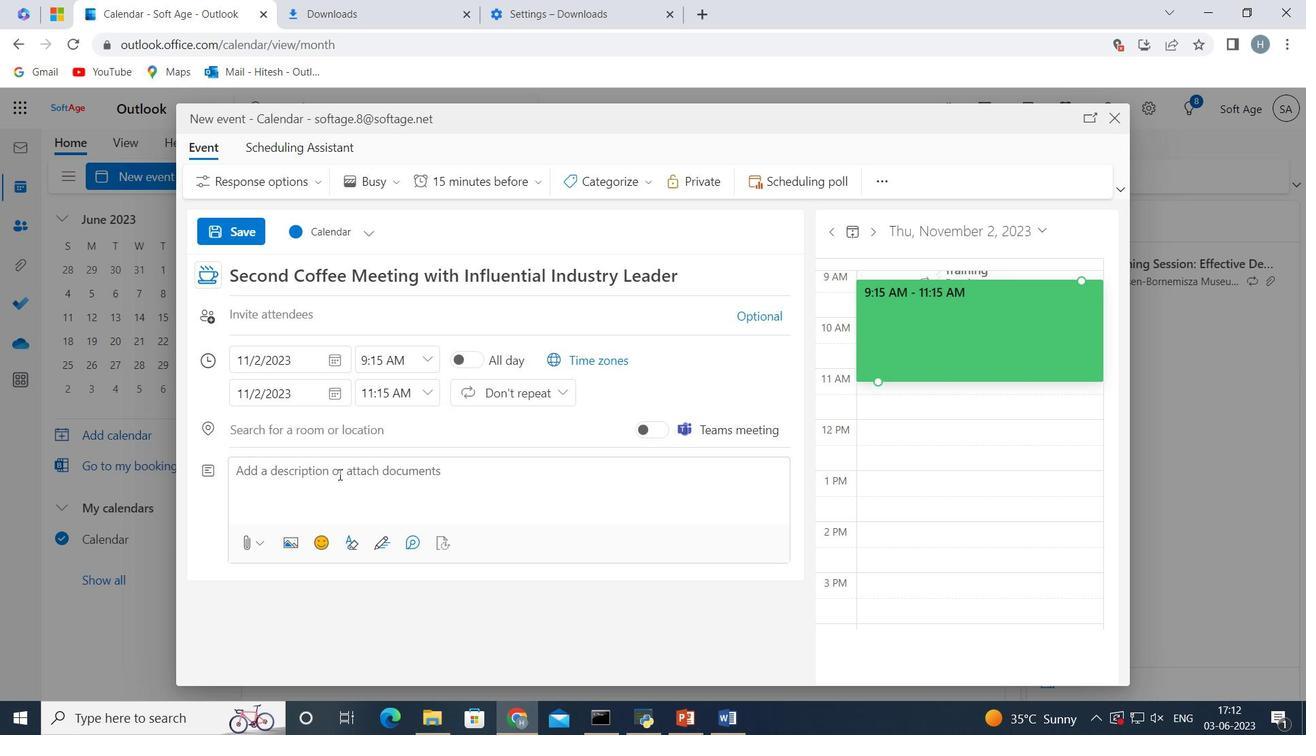 
Action: Key pressed <Key.shift>Welcome<Key.space>to<Key.space>our<Key.space>team<Key.space>building<Key.space>challenge<Key.shift_r>:<Key.space><Key.shift>Scavenger<Key.space>hunt,<Key.space>an<Key.space>exciting<Key.space>and<Key.space>engaging<Key.space>activity<Key.space>designed<Key.space>to<Key.space>foster<Key.space>teamwork,<Key.space>problem-solving,<Key.space>and<Key.space>collaboration<Key.space>within<Key.space>your<Key.space>team.<Key.space><Key.shift>This<Key.space>scavenger<Key.space>hunt<Key.space>is<Key.space>a<Key.space>fun<Key.space>and<Key.space>interactive<Key.space>way<Key.space>for<Key.space>team<Key.space>member<Key.space>to<Key.space>work<Key.space>together,<Key.space>think<Key.space>creac<Key.backspace>tively,<Key.space>and<Key.space>build<Key.space>strong<Key.space>bonds<Key.space>while<Key.space>completing<Key.space>a<Key.space>series<Key.space>of<Key.space>
Screenshot: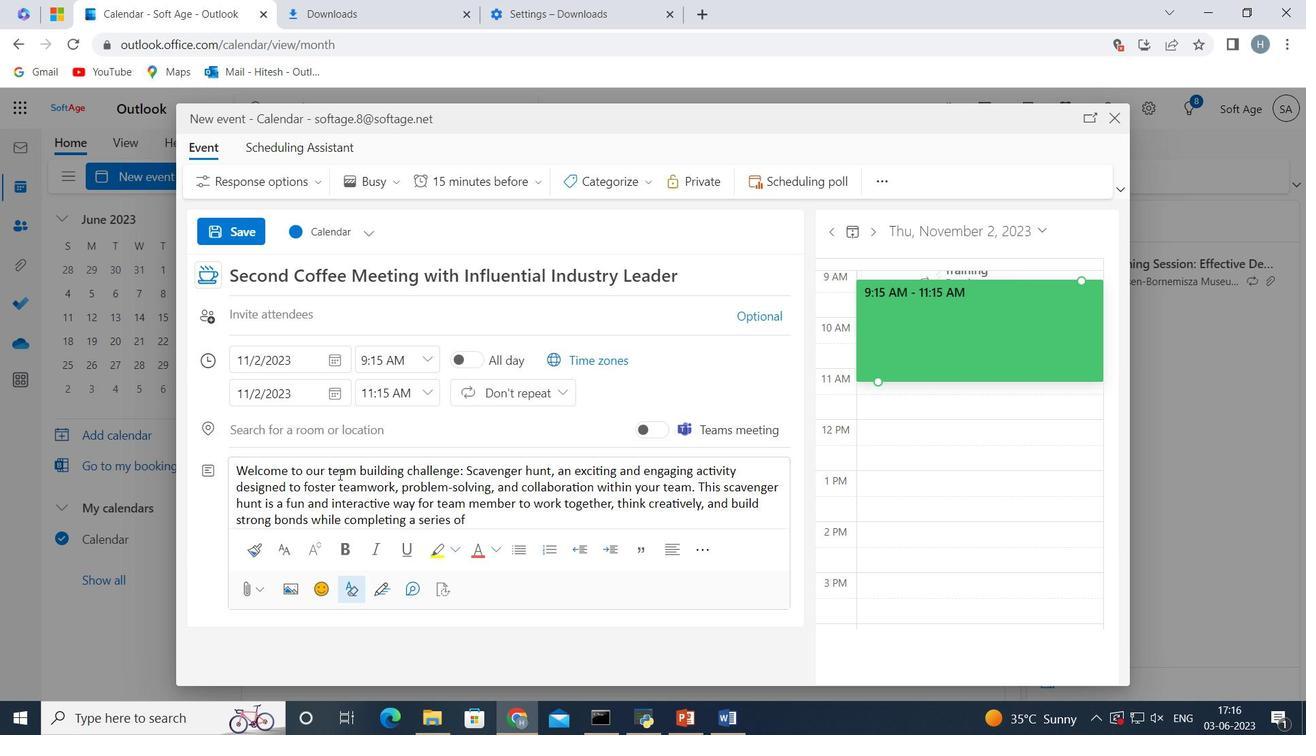 
Action: Mouse moved to (568, 575)
Screenshot: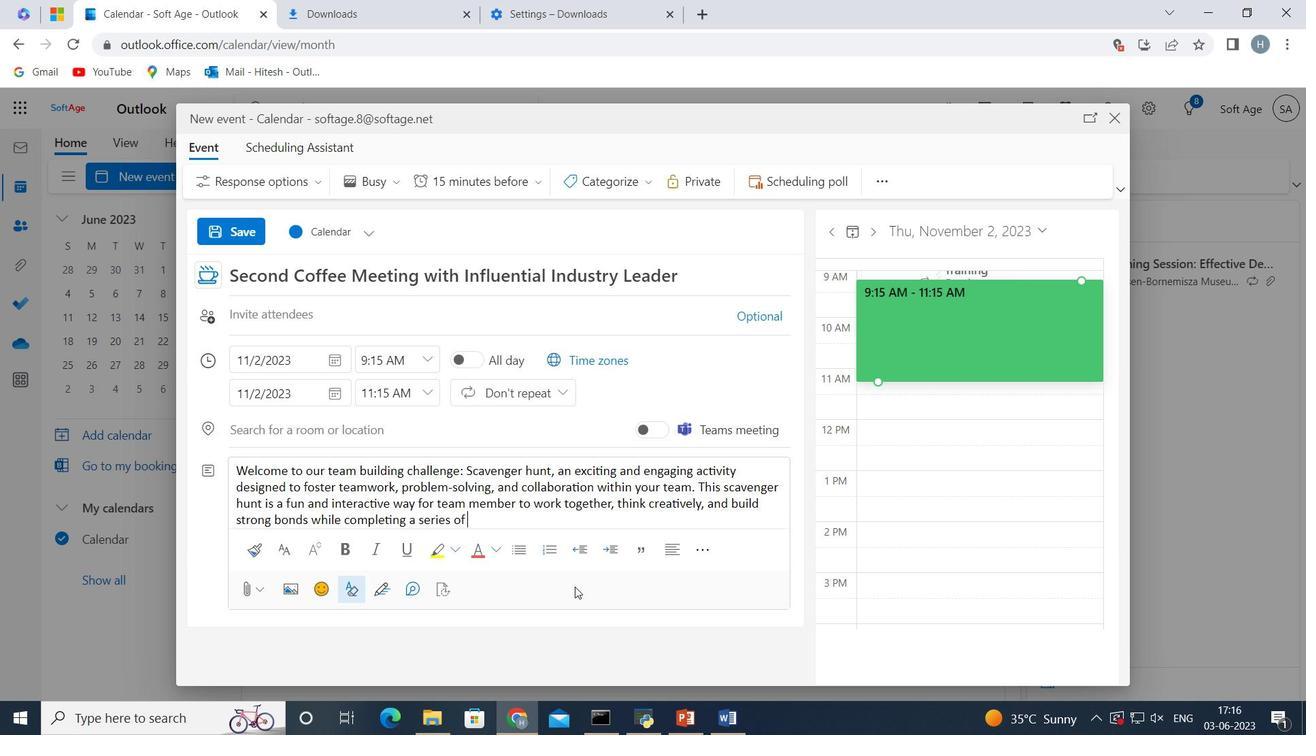 
Action: Key pressed challenges<Key.space>and<Key.space>searching<Key.space>for<Key.space>hidden<Key.space>iteams<Key.space>or<Key.space>clues.<Key.space>
Screenshot: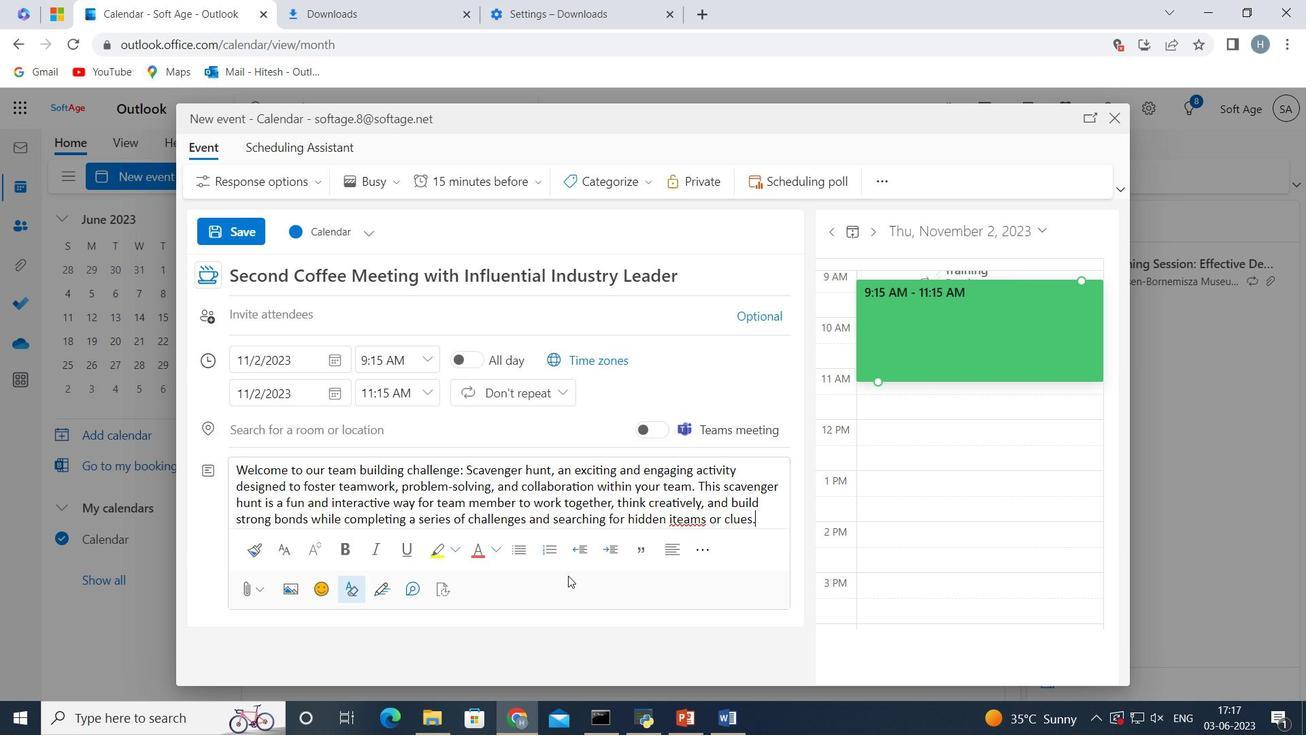 
Action: Mouse moved to (688, 519)
Screenshot: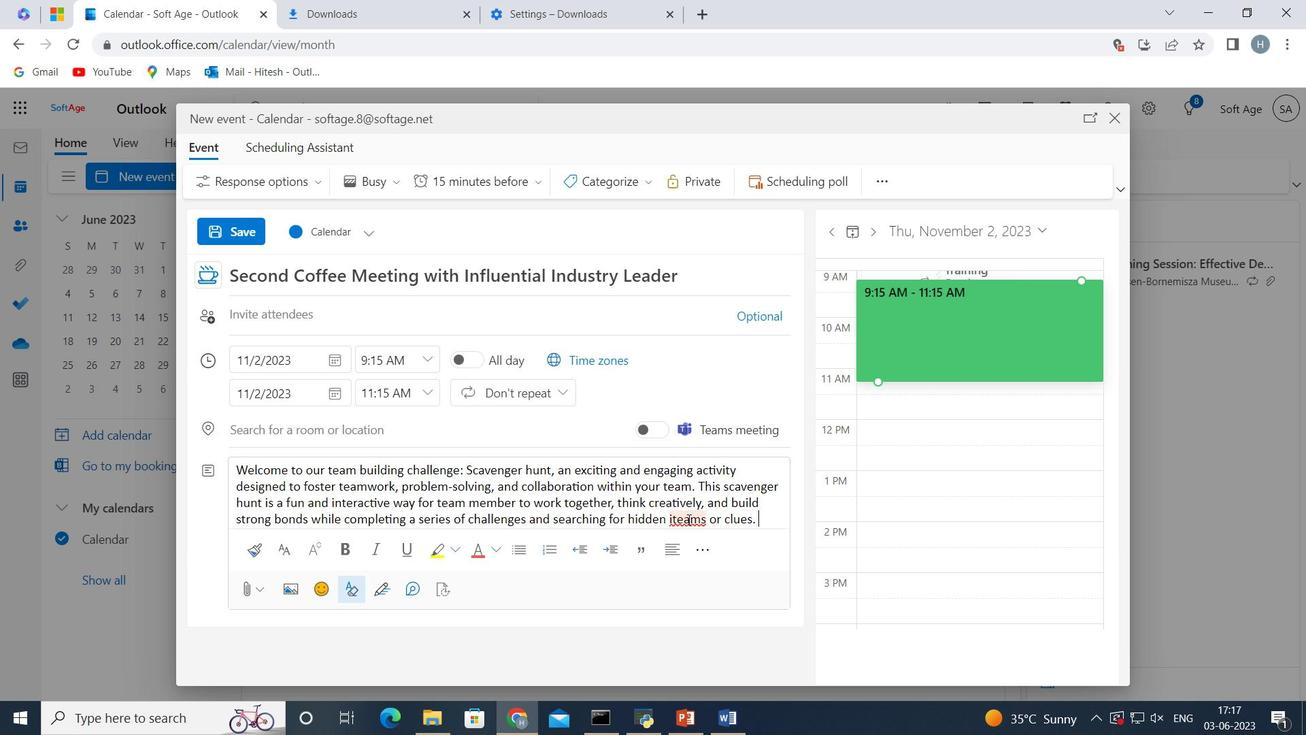 
Action: Mouse pressed left at (688, 519)
Screenshot: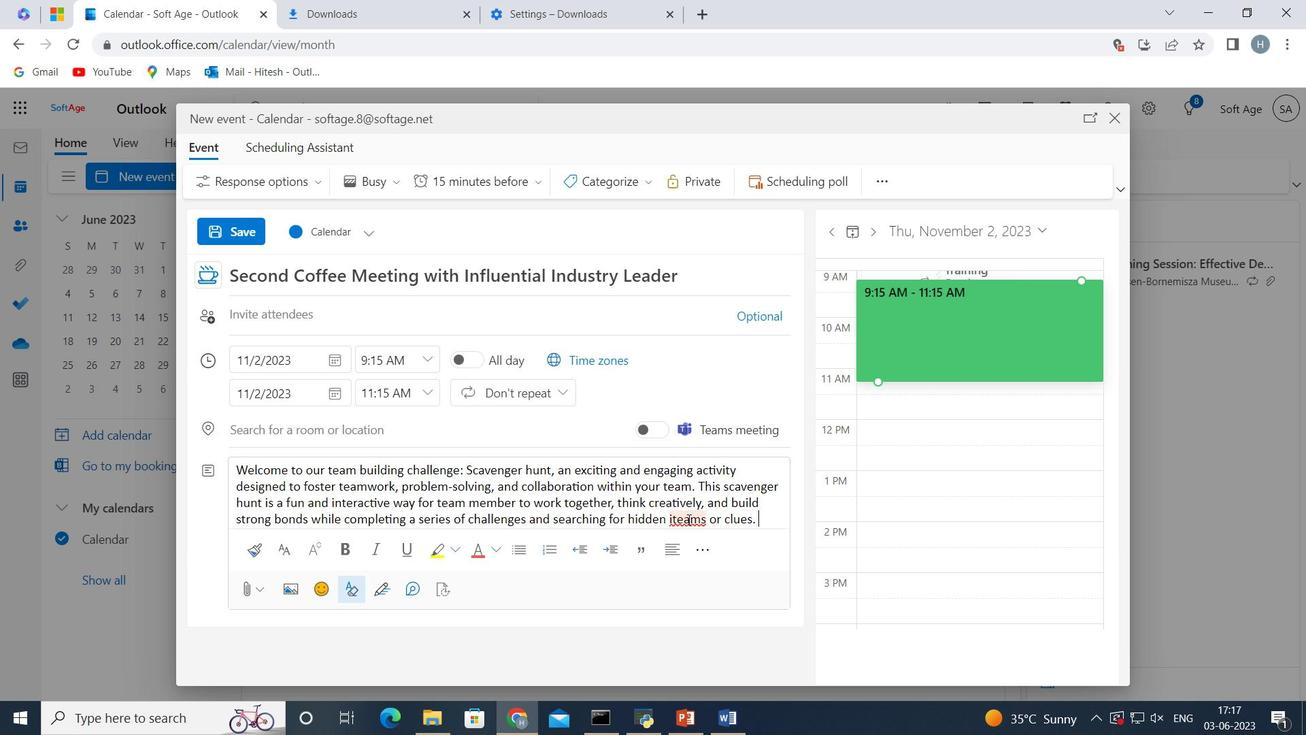 
Action: Key pressed <Key.backspace>
Screenshot: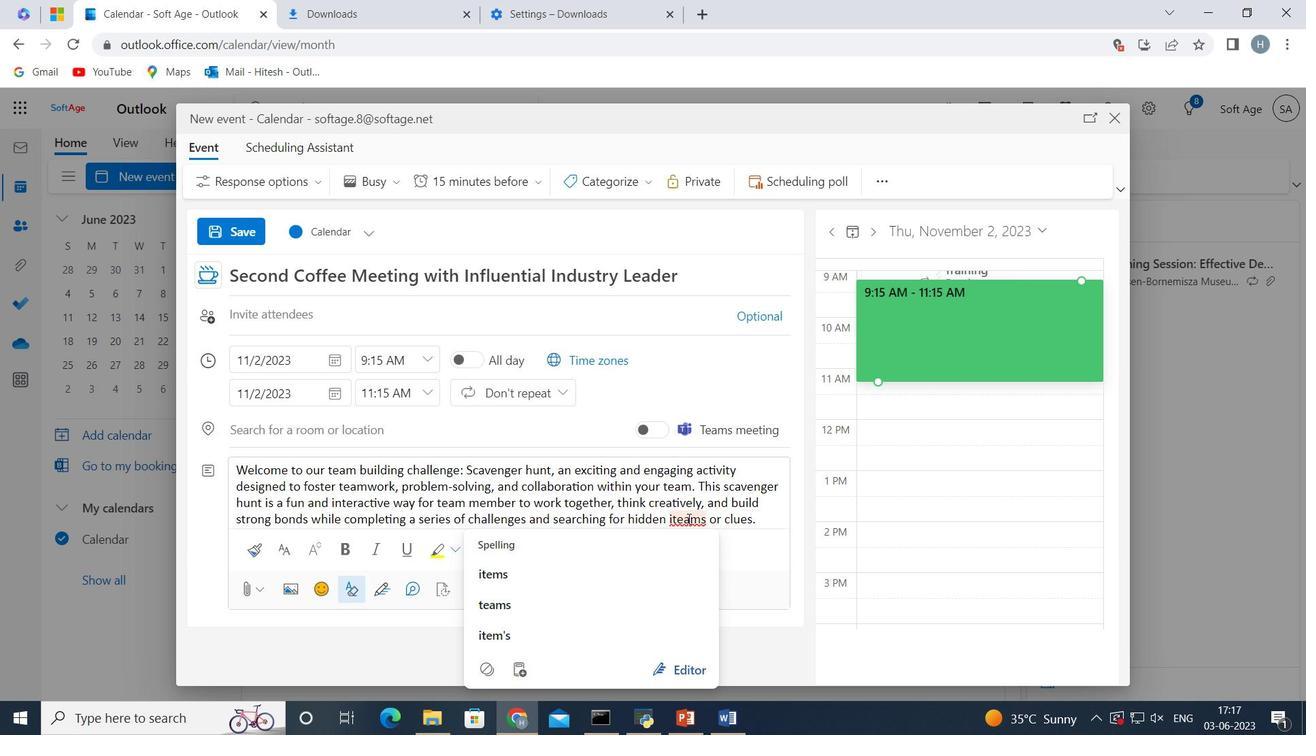 
Action: Mouse moved to (750, 517)
Screenshot: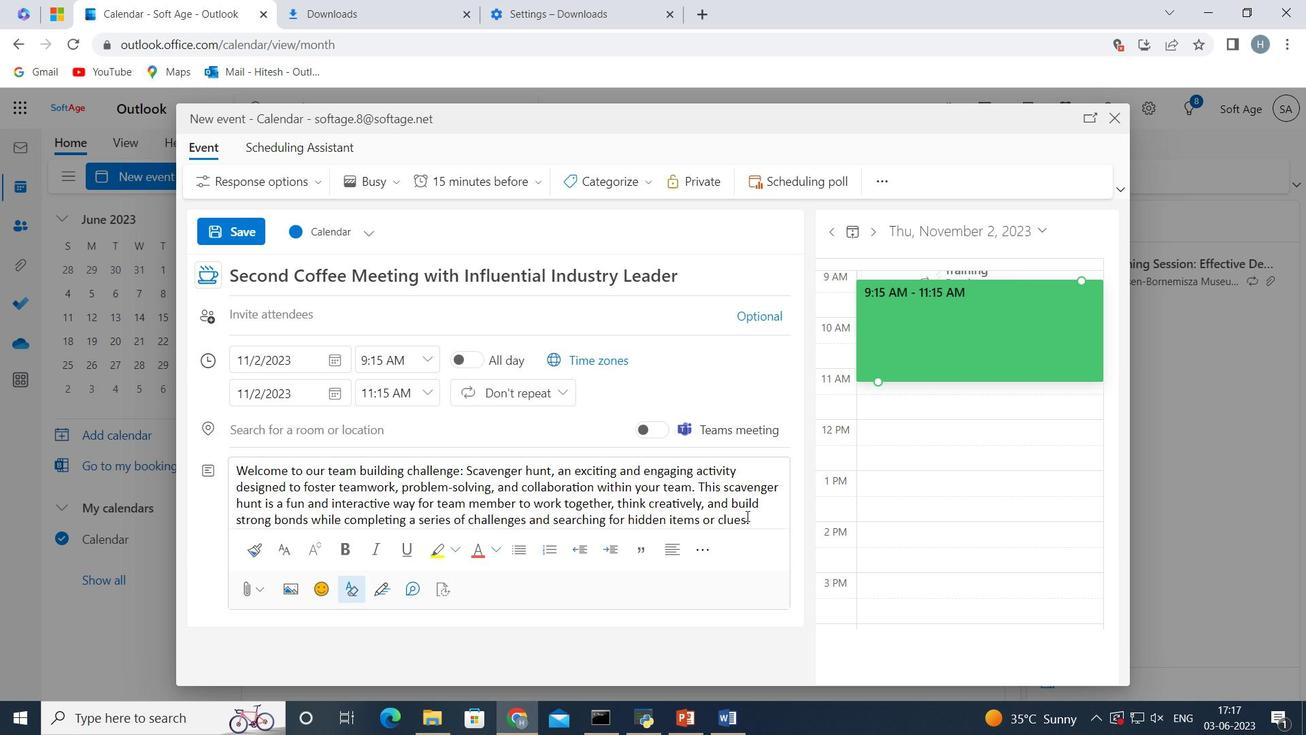 
Action: Mouse pressed left at (750, 517)
Screenshot: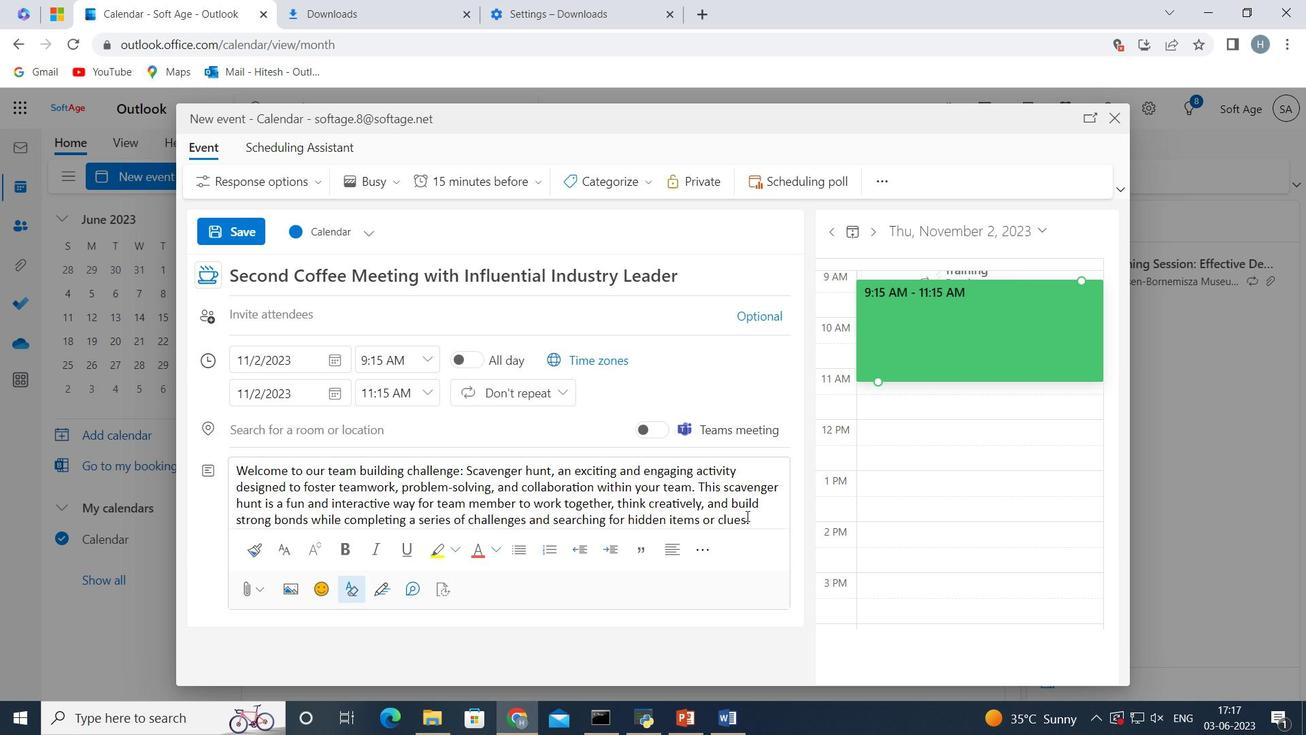
Action: Mouse moved to (637, 179)
Screenshot: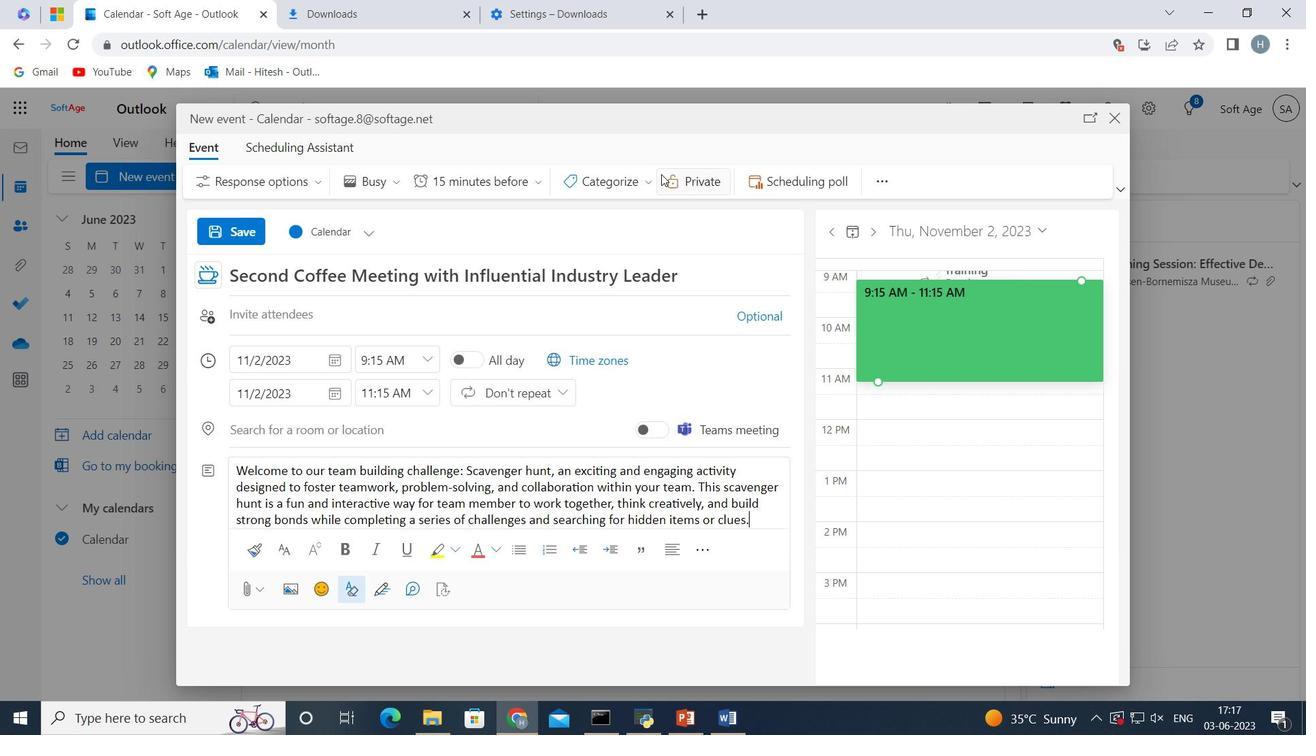 
Action: Mouse pressed left at (637, 179)
Screenshot: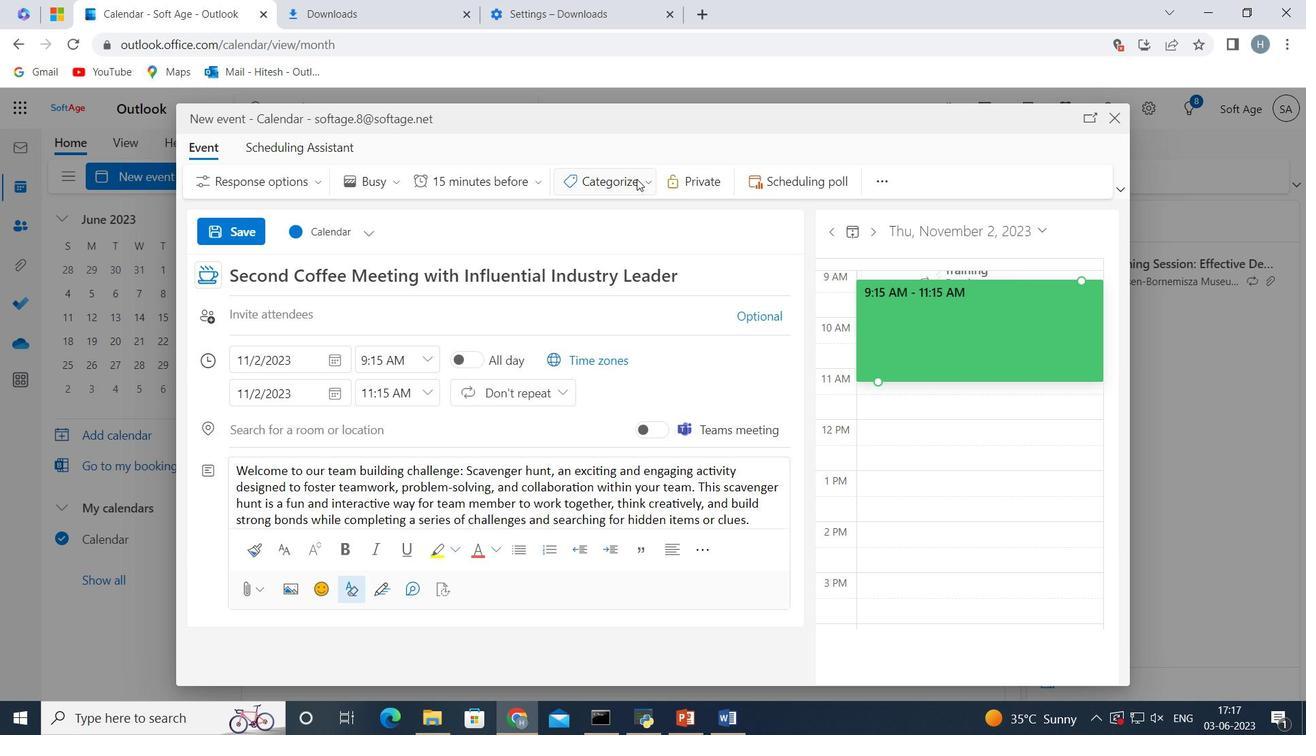 
Action: Mouse moved to (620, 268)
Screenshot: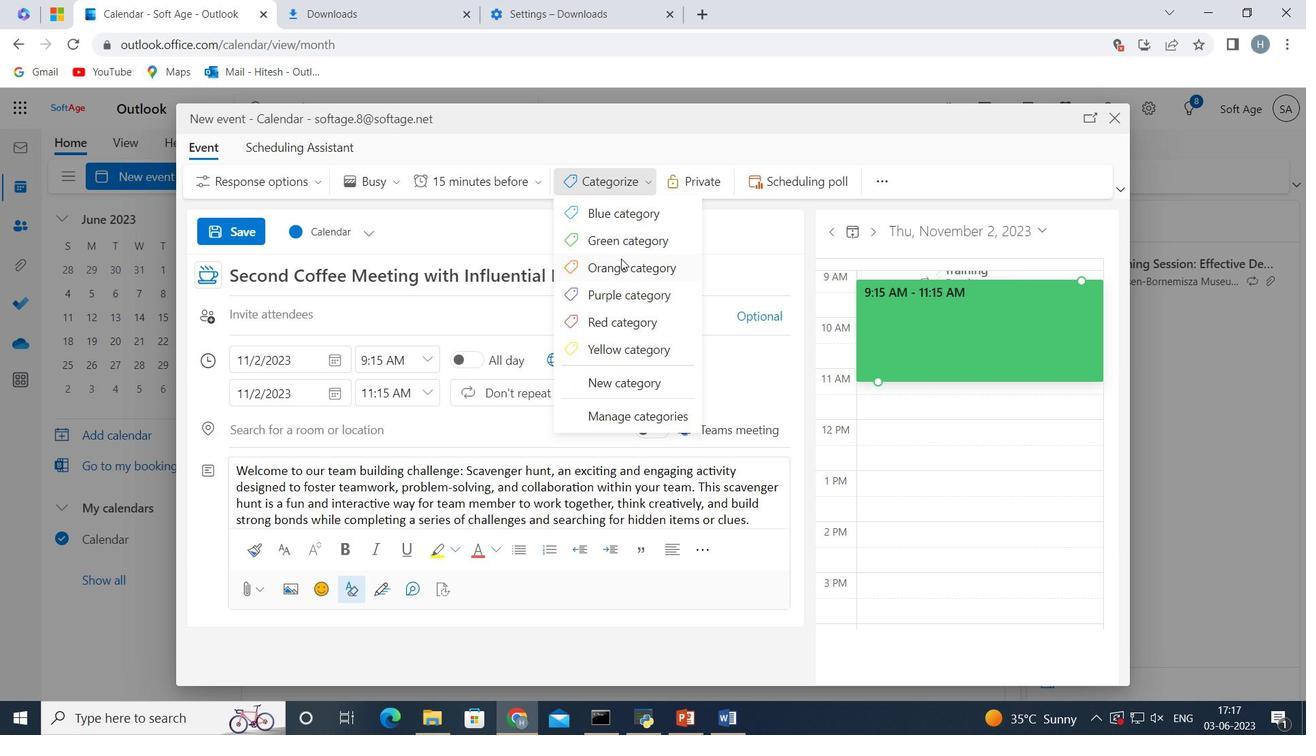 
Action: Mouse pressed left at (620, 268)
Screenshot: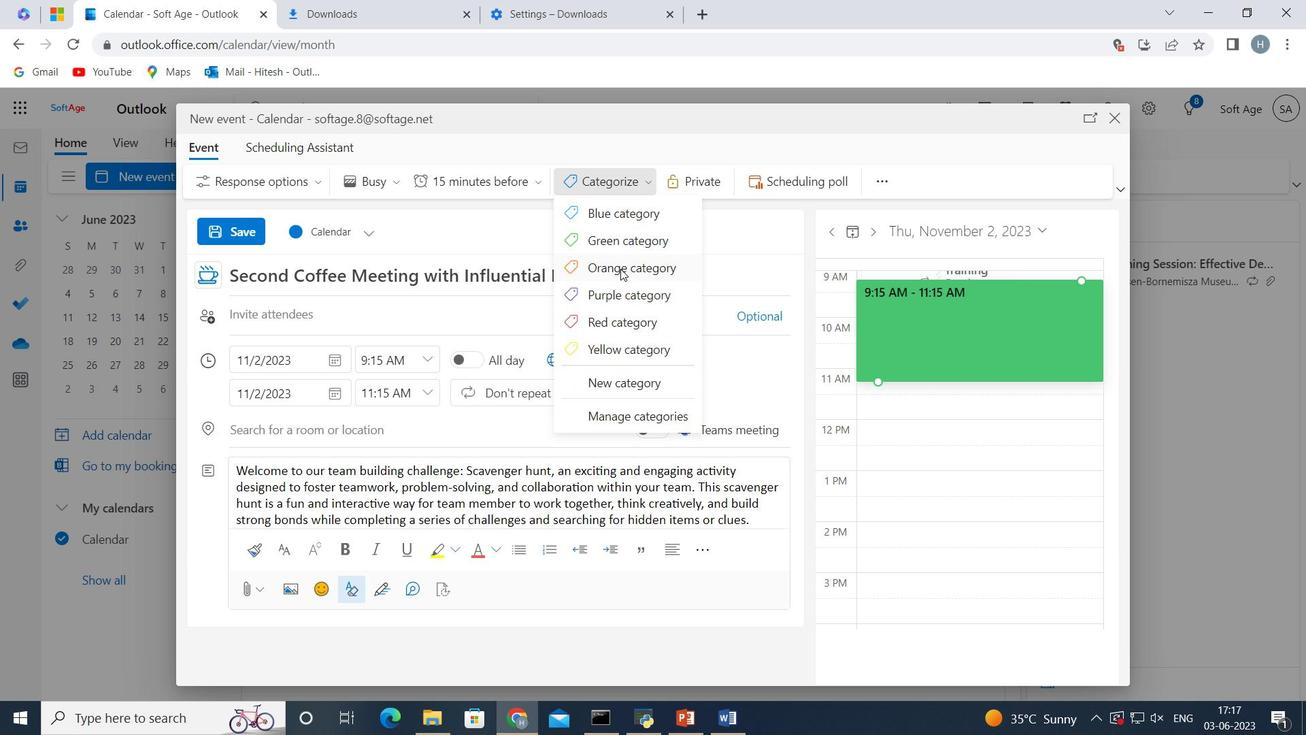 
Action: Mouse moved to (405, 435)
Screenshot: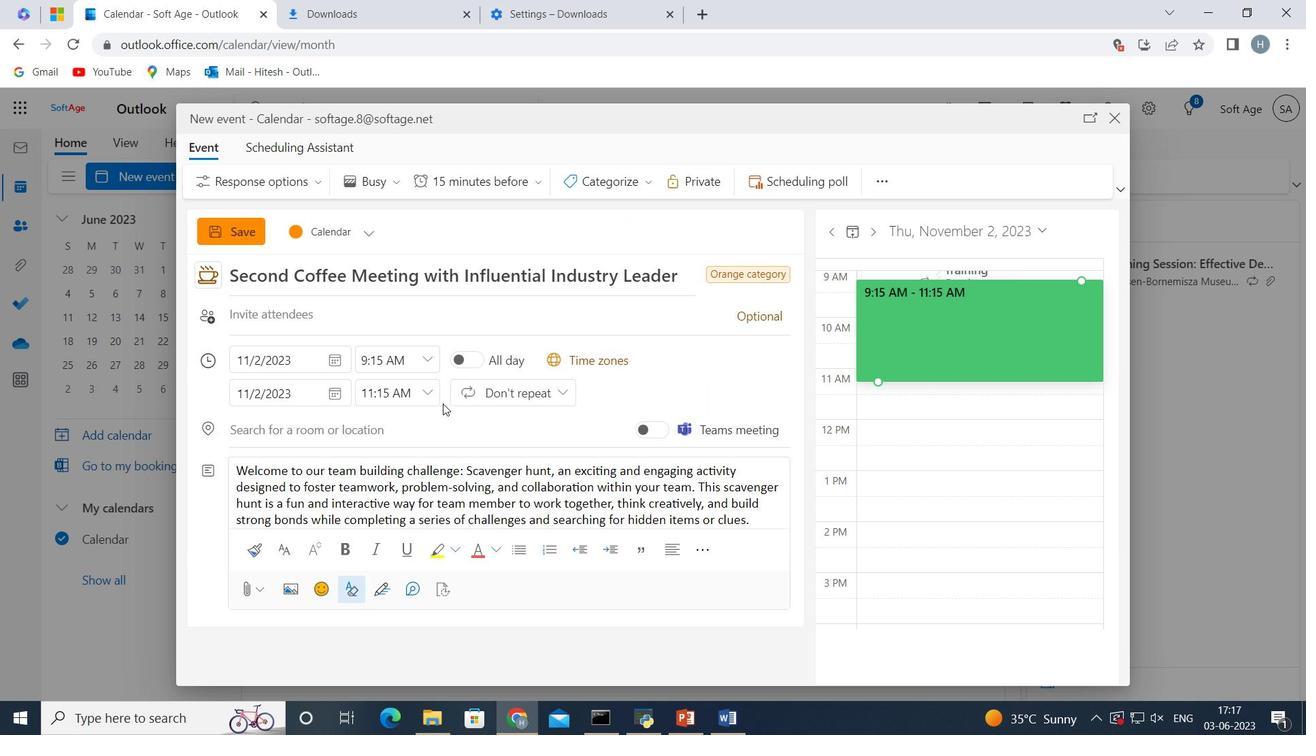 
Action: Mouse pressed left at (405, 435)
Screenshot: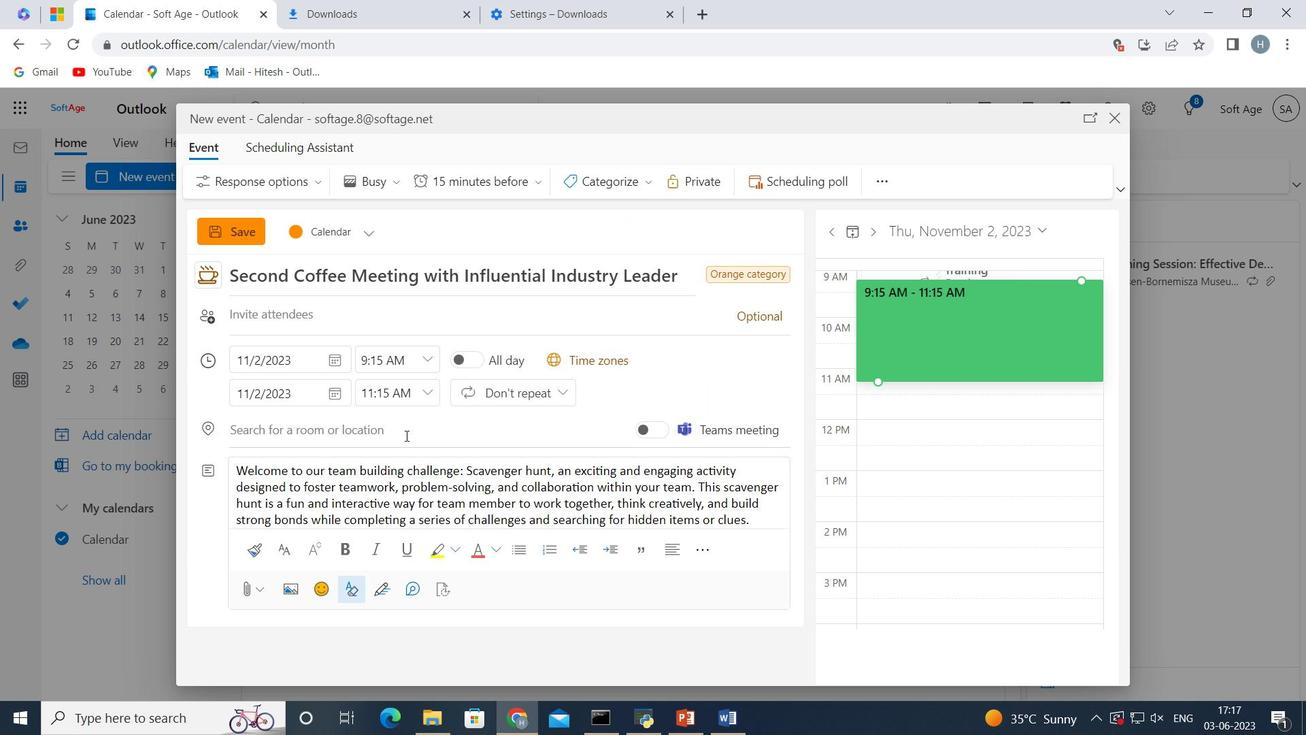 
Action: Key pressed <Key.shift>Osaka,<Key.space><Key.shift>Japan<Key.space>
Screenshot: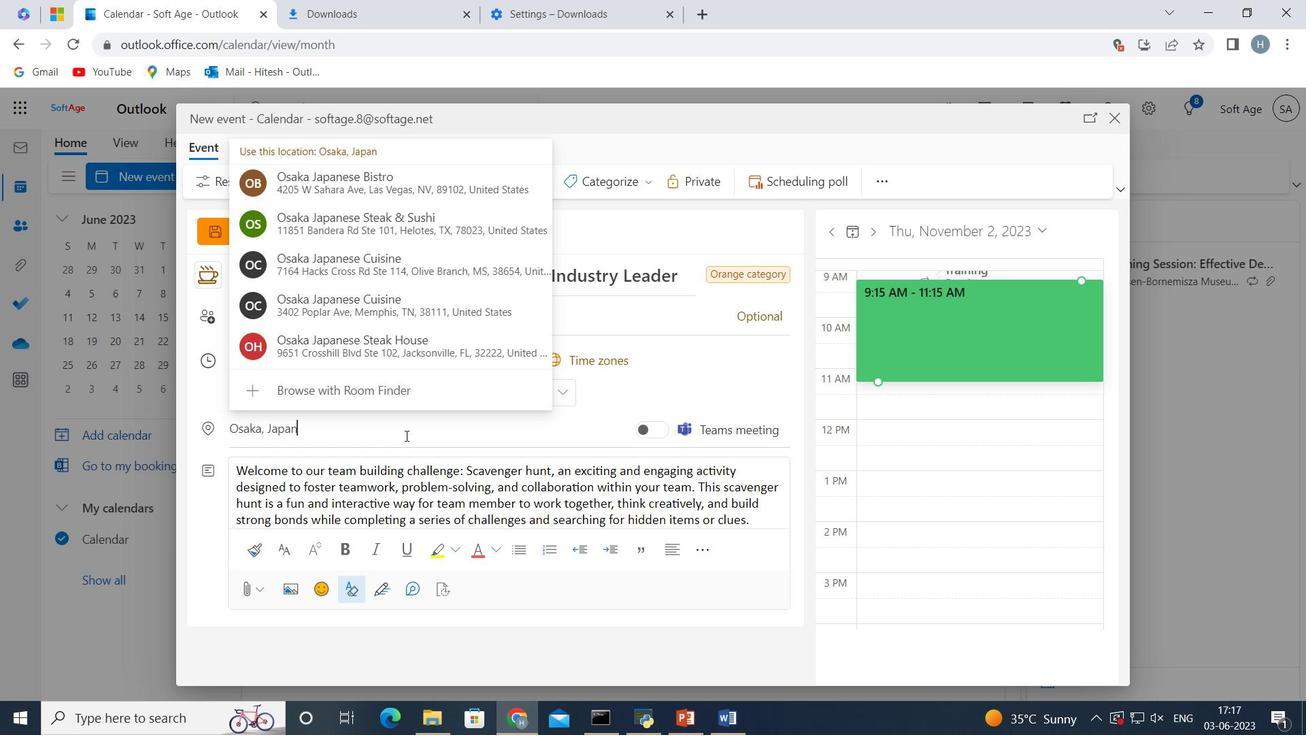 
Action: Mouse moved to (685, 364)
Screenshot: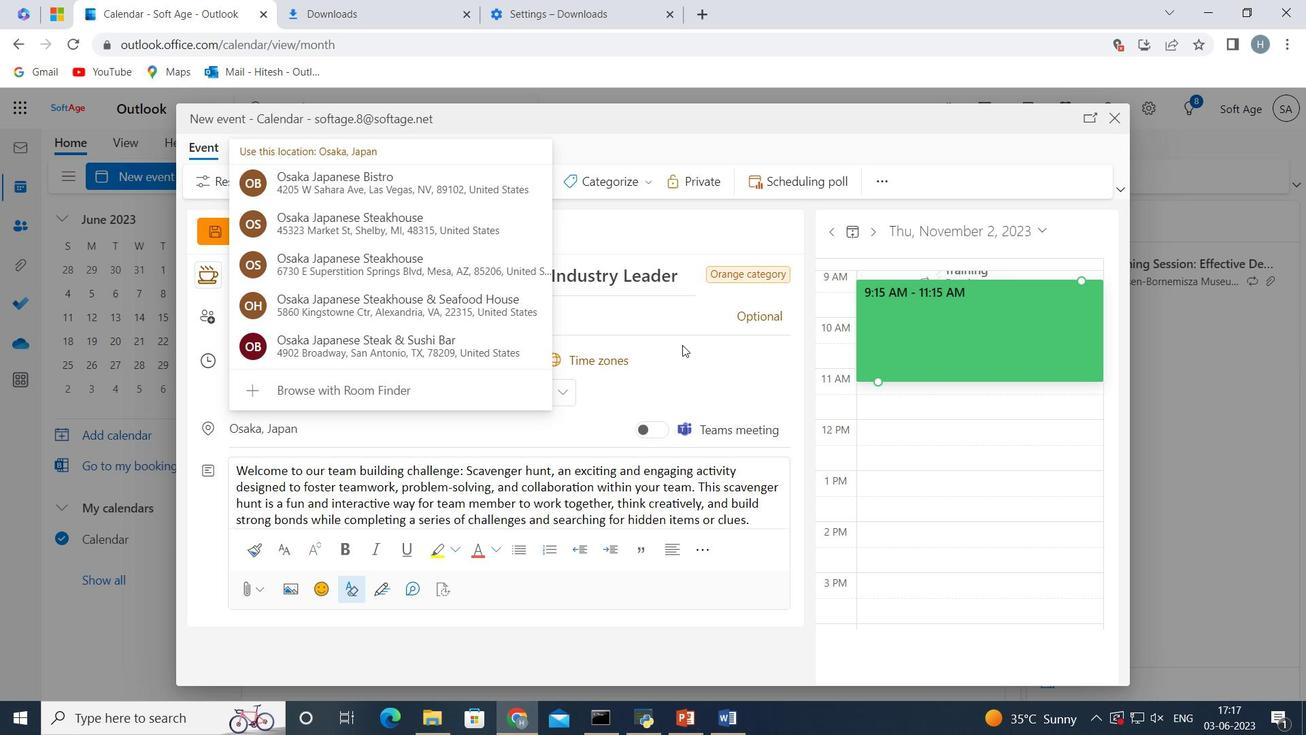 
Action: Mouse pressed left at (685, 364)
Screenshot: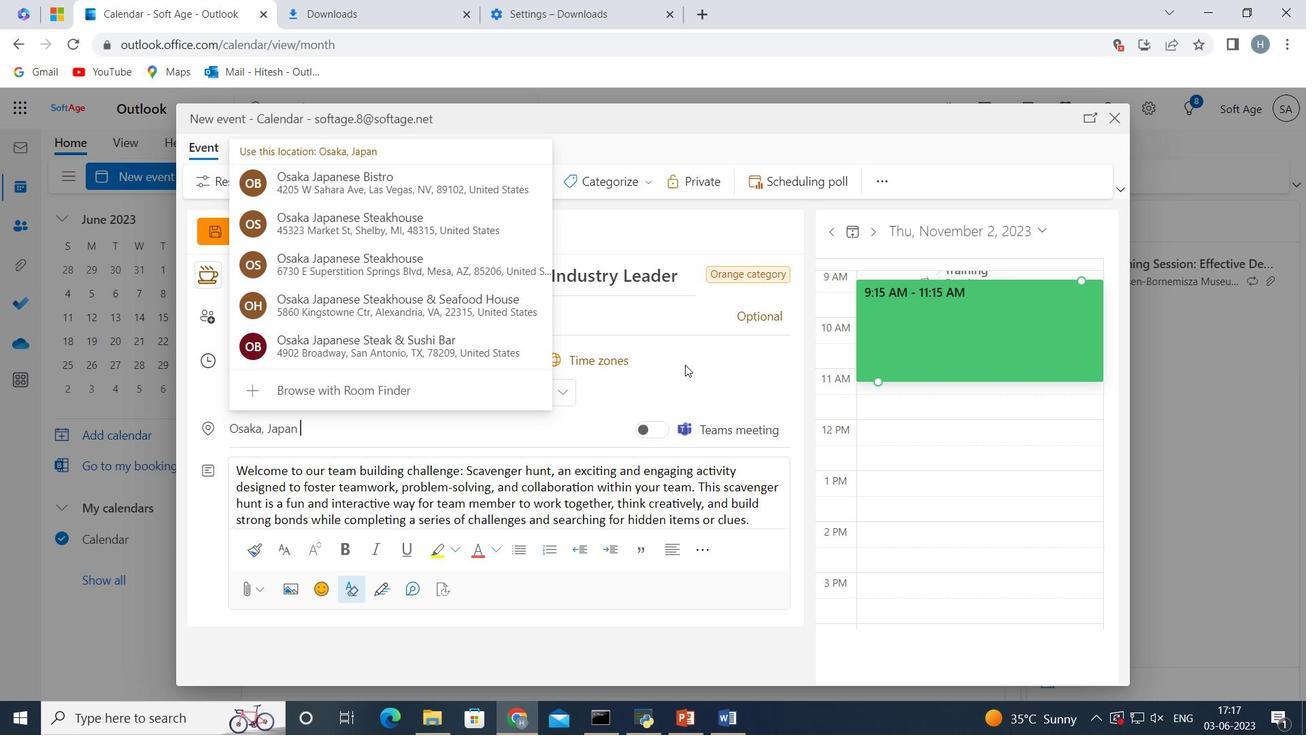 
Action: Mouse moved to (362, 315)
Screenshot: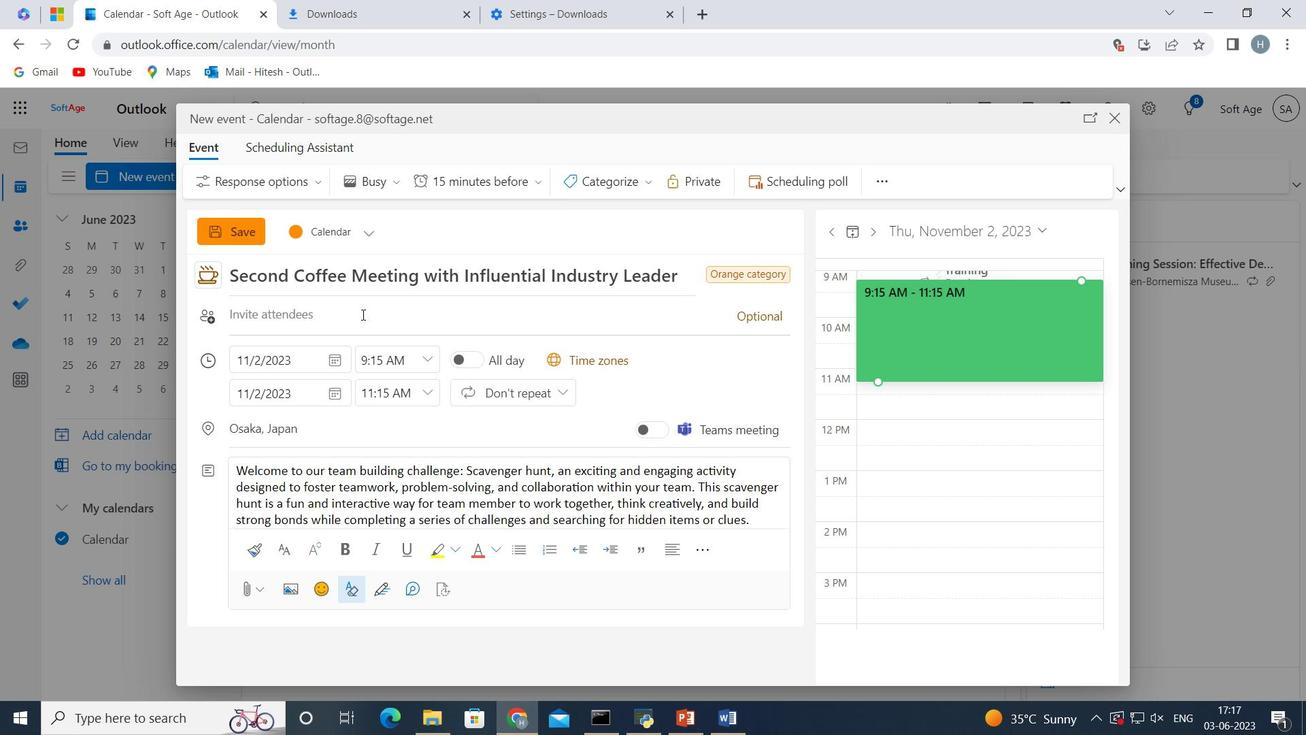 
Action: Mouse pressed left at (362, 315)
Screenshot: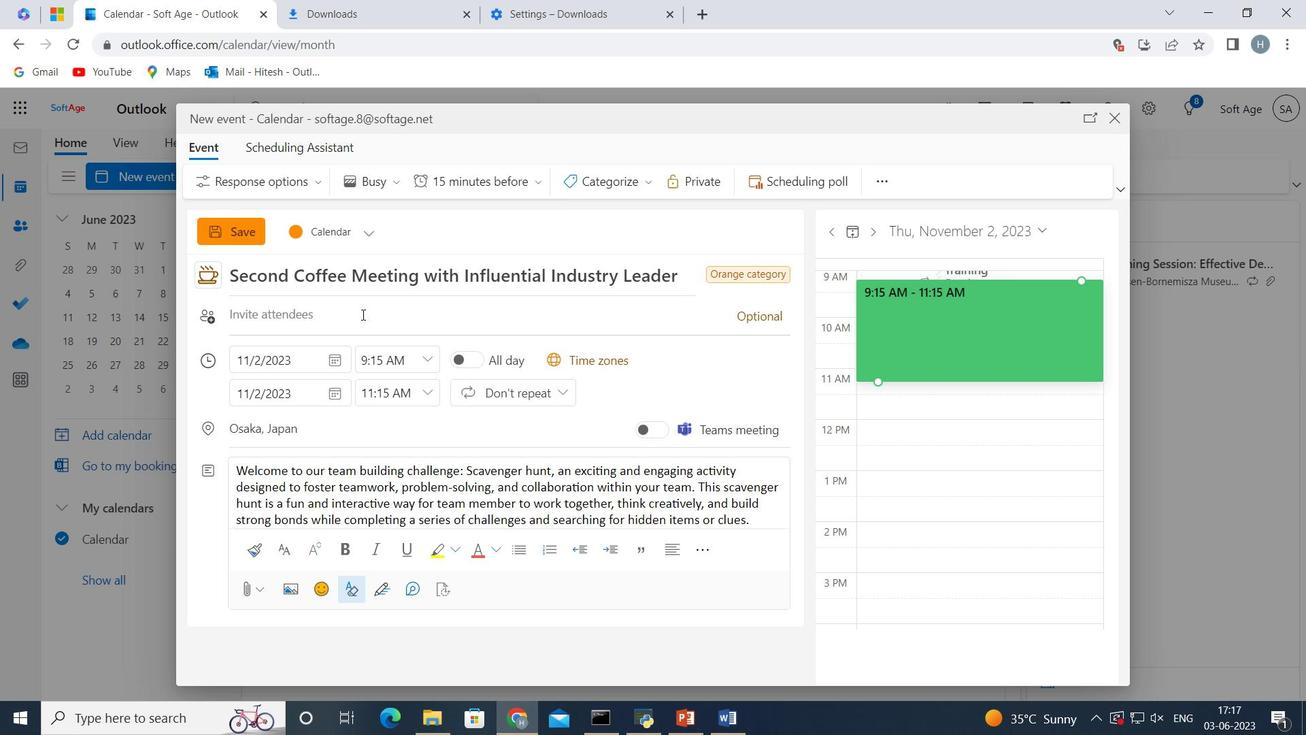 
Action: Key pressed softage.1<Key.shift><Key.shift>@softage.net
Screenshot: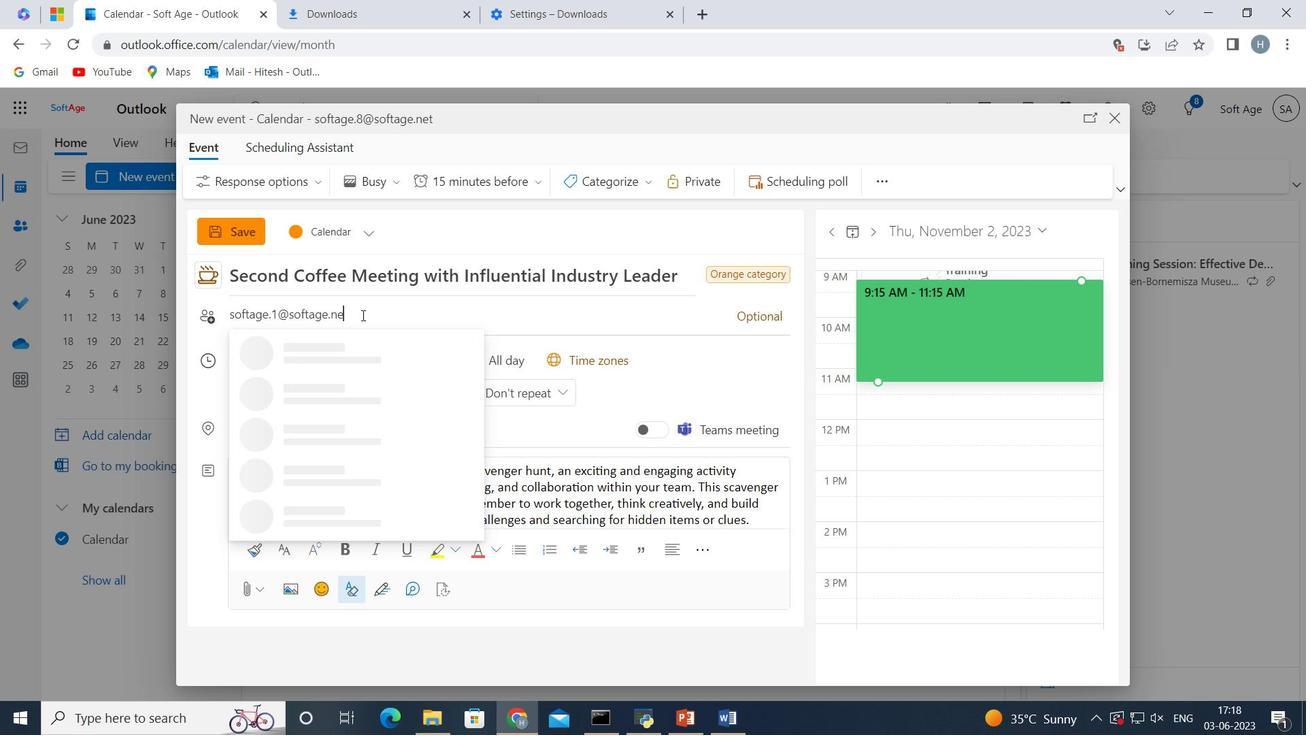 
Action: Mouse moved to (321, 352)
Screenshot: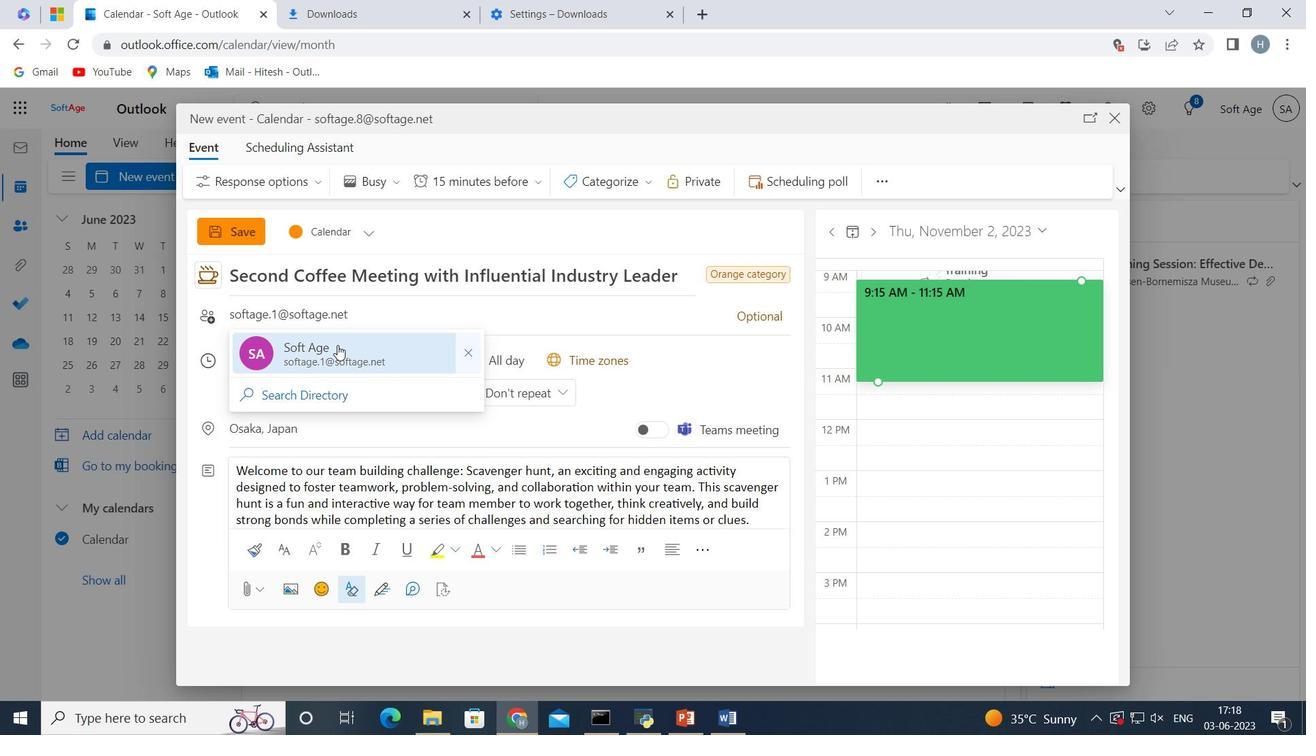 
Action: Mouse pressed left at (321, 352)
Screenshot: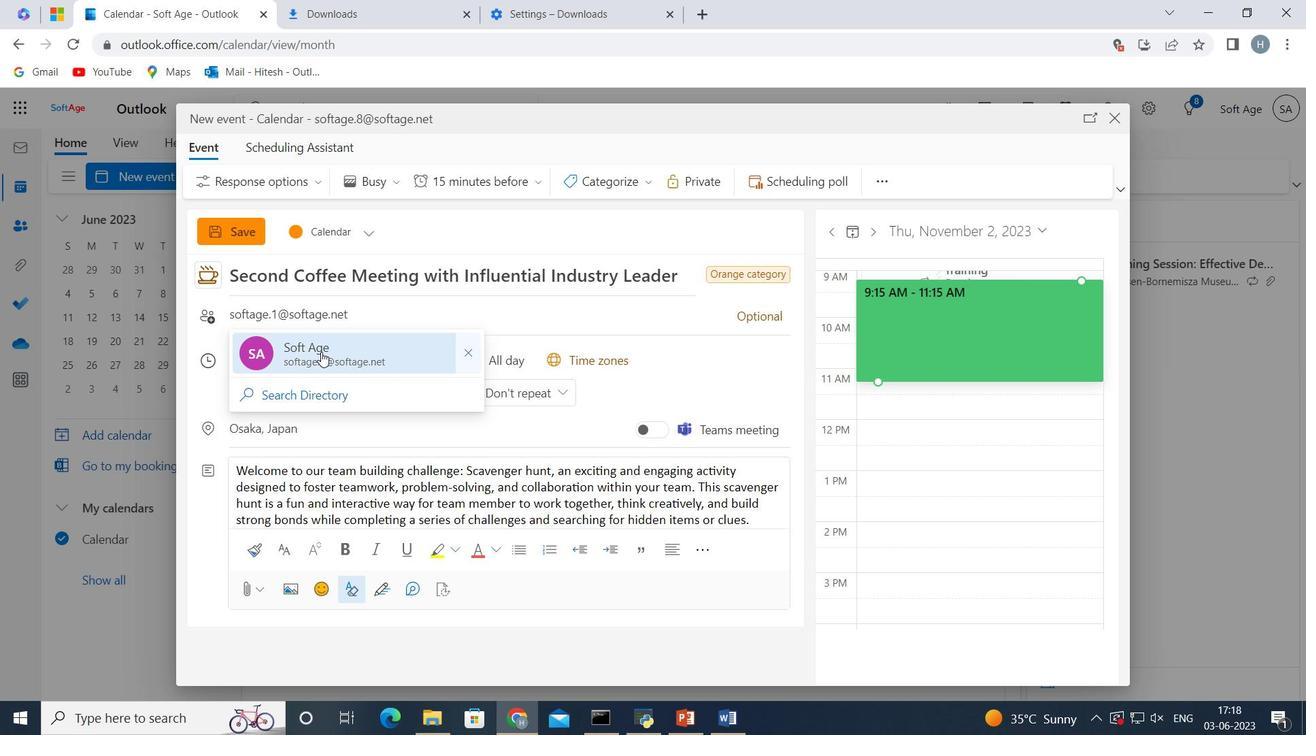 
Action: Mouse moved to (319, 352)
Screenshot: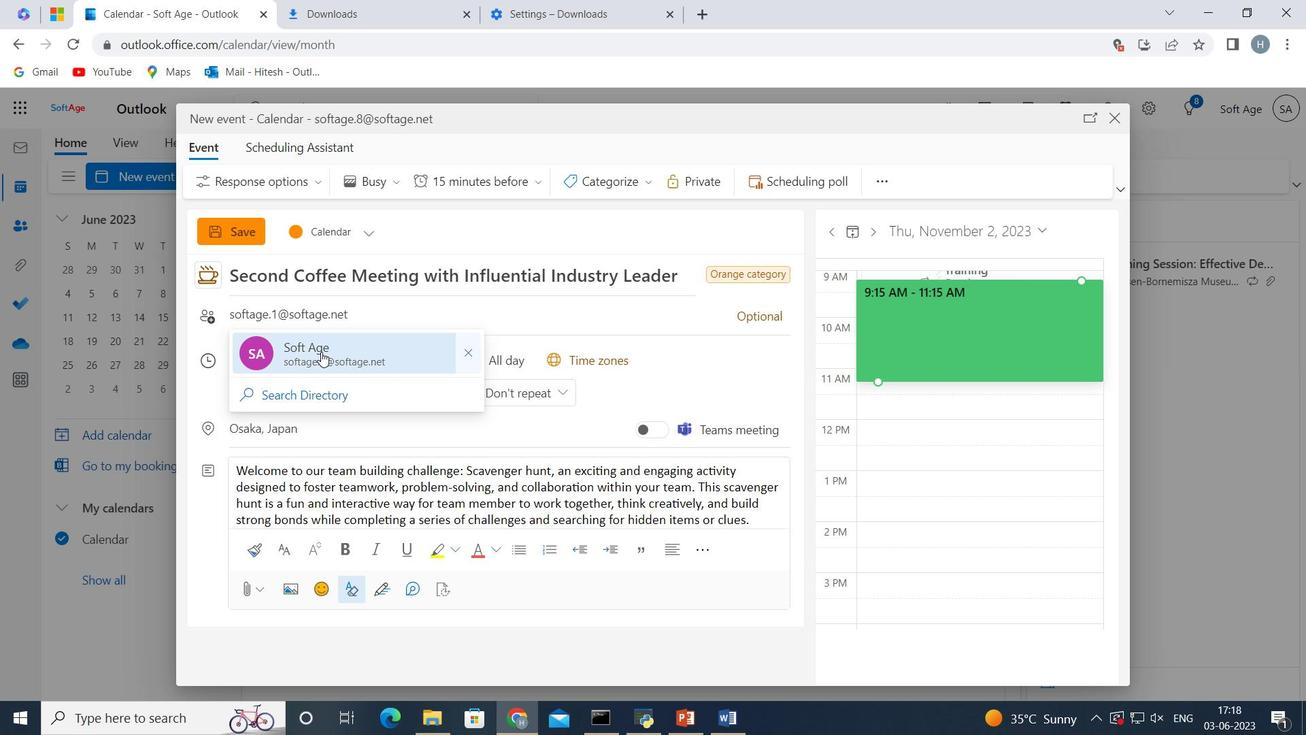 
Action: Key pressed softage.2<Key.shift>@softage.net
Screenshot: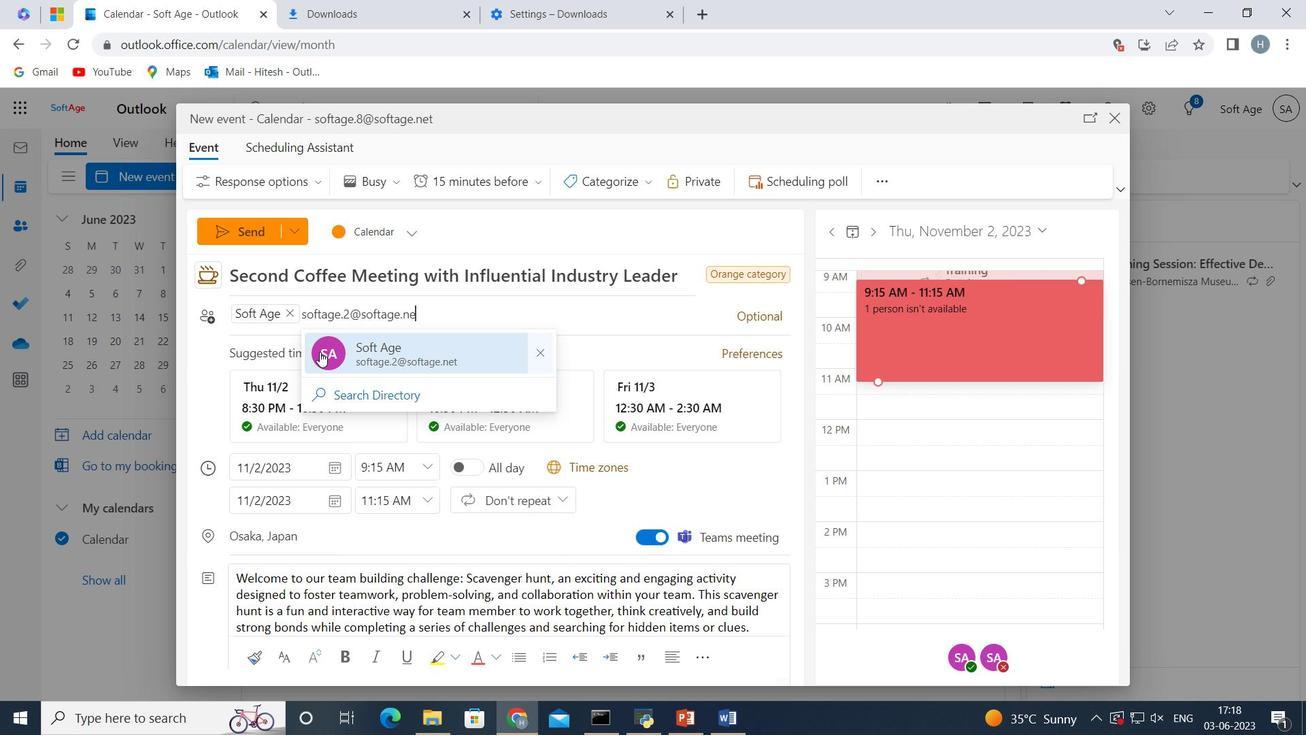 
Action: Mouse moved to (411, 353)
Screenshot: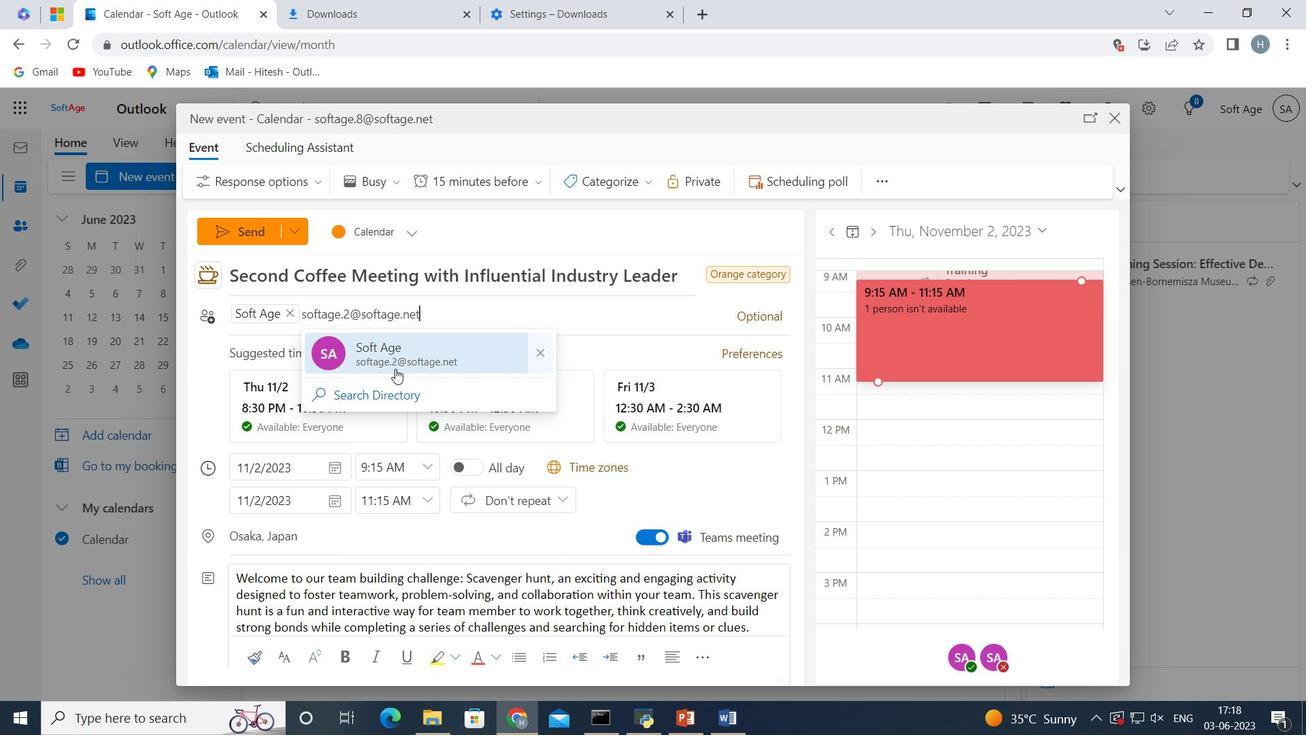 
Action: Mouse pressed left at (411, 353)
Screenshot: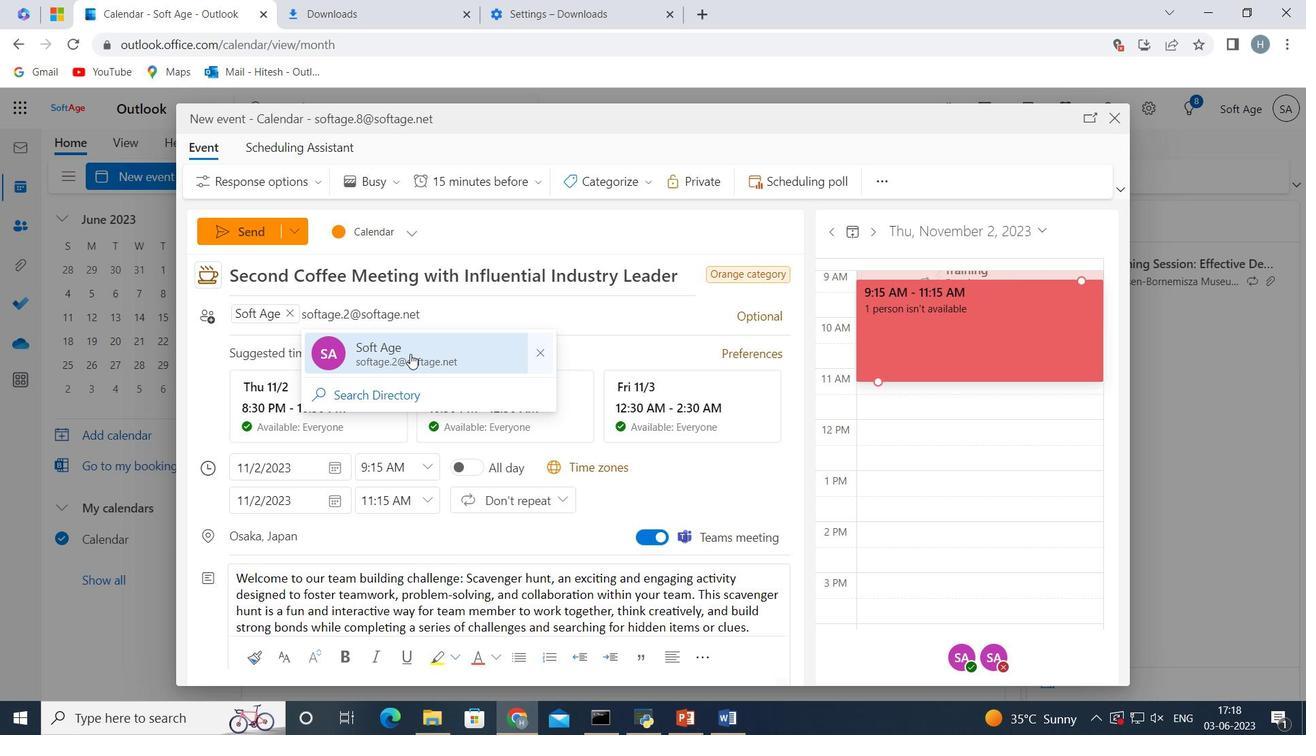 
Action: Mouse moved to (607, 332)
Screenshot: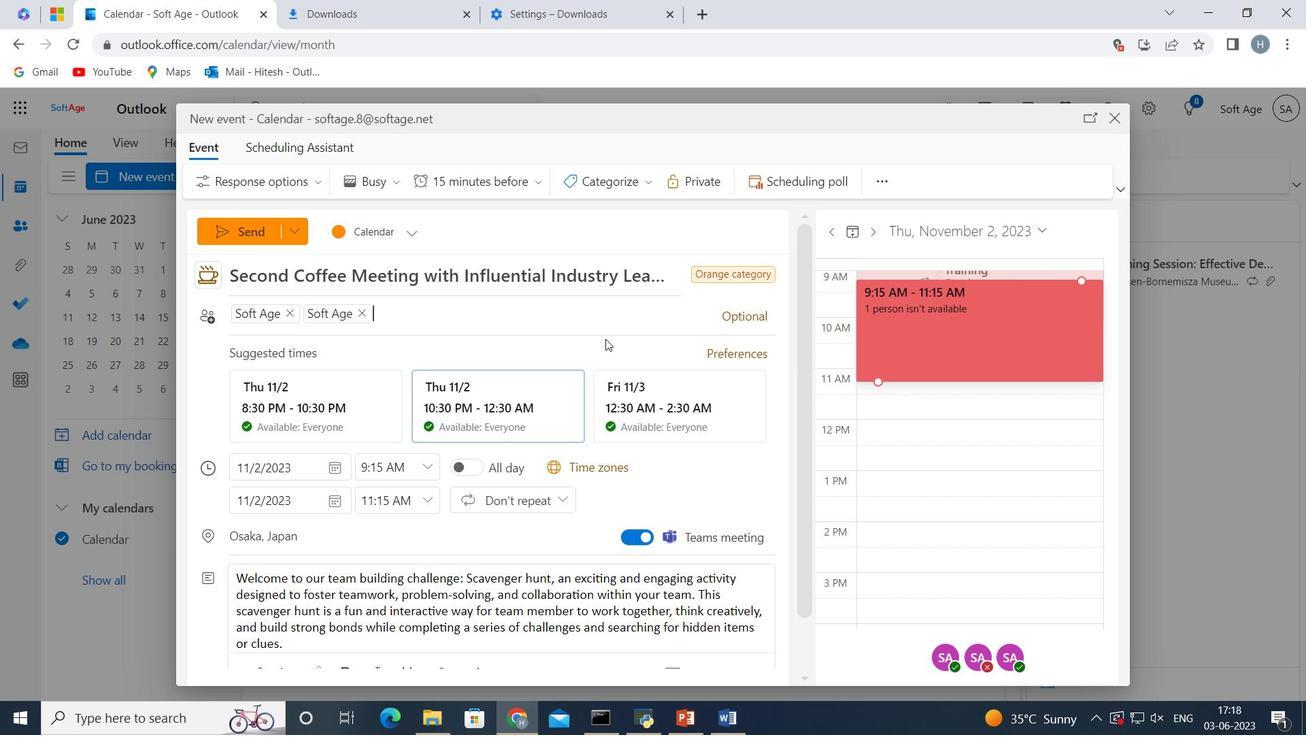 
Action: Mouse scrolled (607, 331) with delta (0, 0)
Screenshot: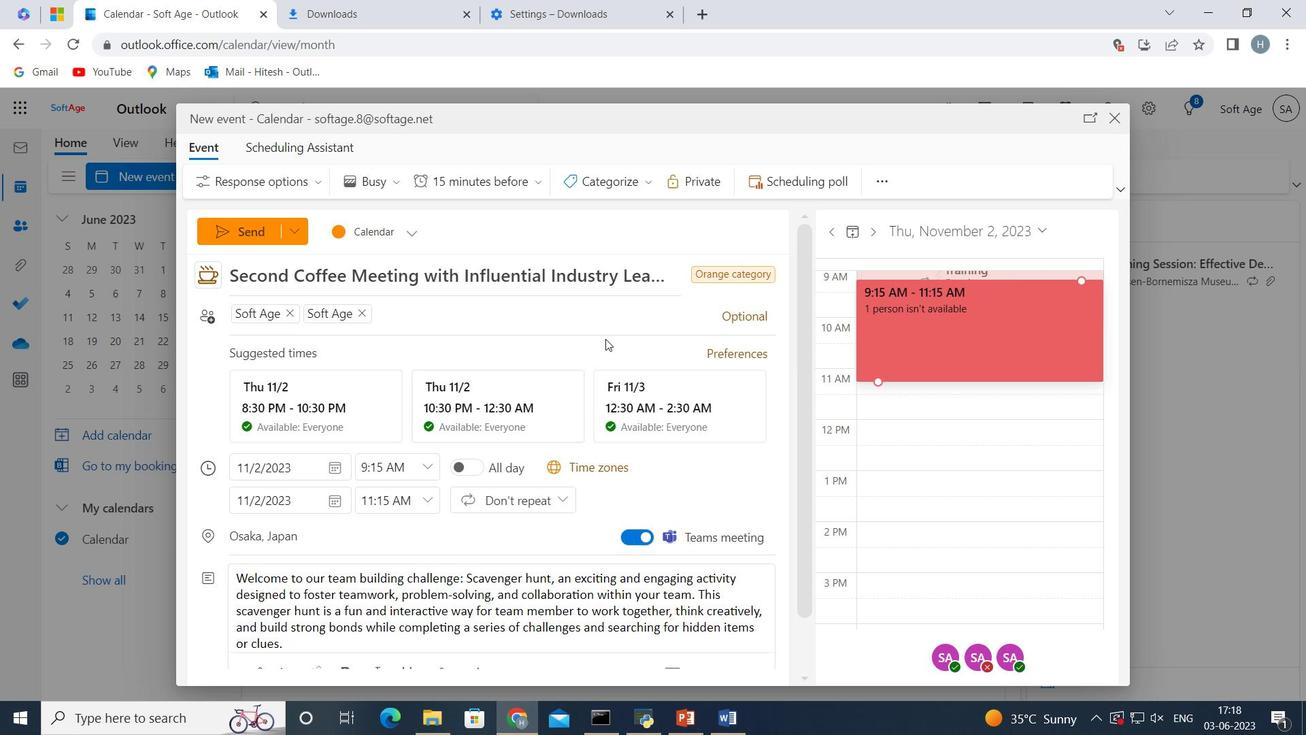 
Action: Mouse moved to (524, 184)
Screenshot: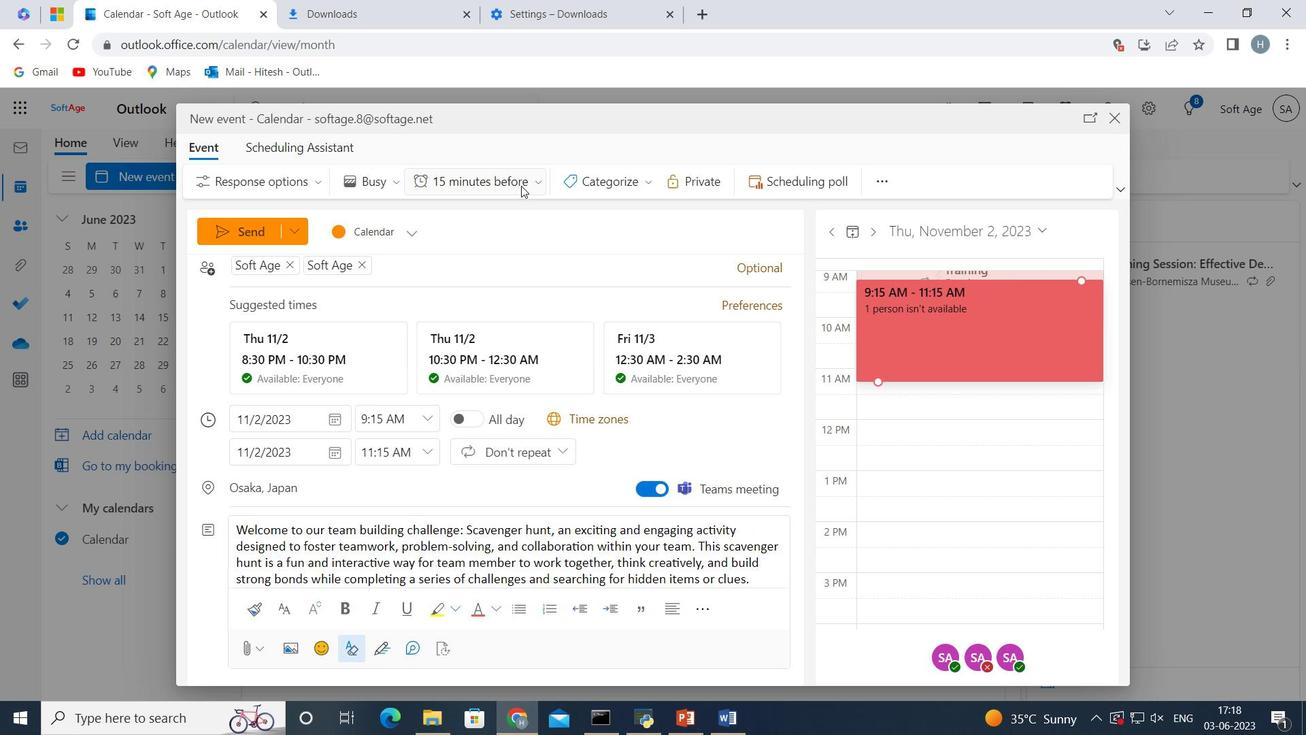 
Action: Mouse pressed left at (524, 184)
Screenshot: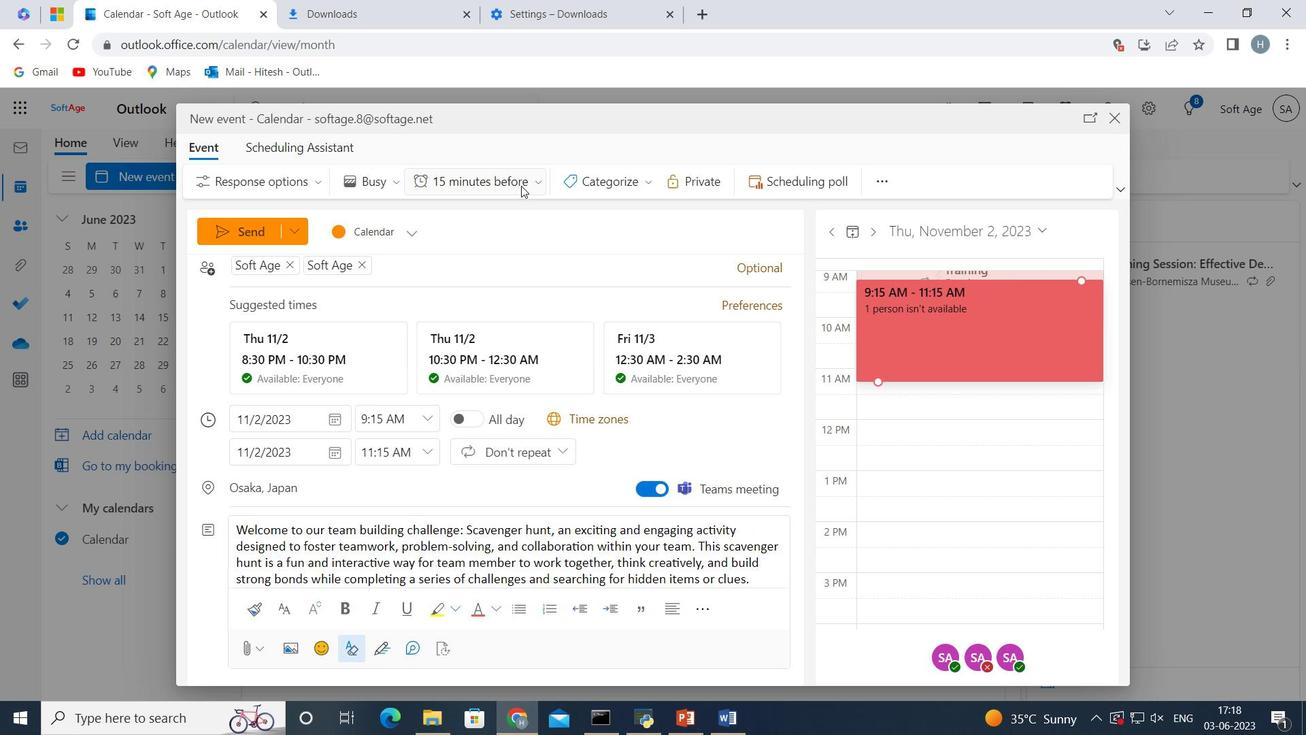
Action: Mouse moved to (482, 339)
Screenshot: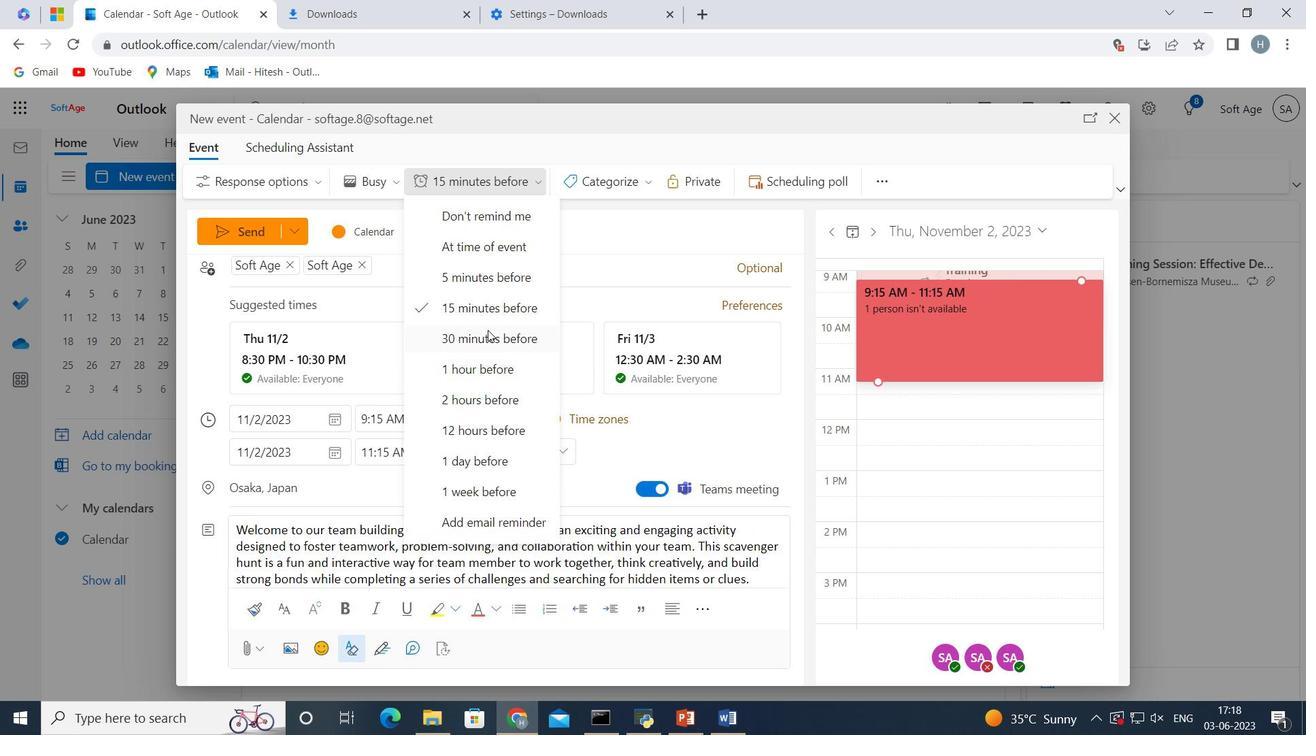 
Action: Mouse pressed left at (482, 339)
Screenshot: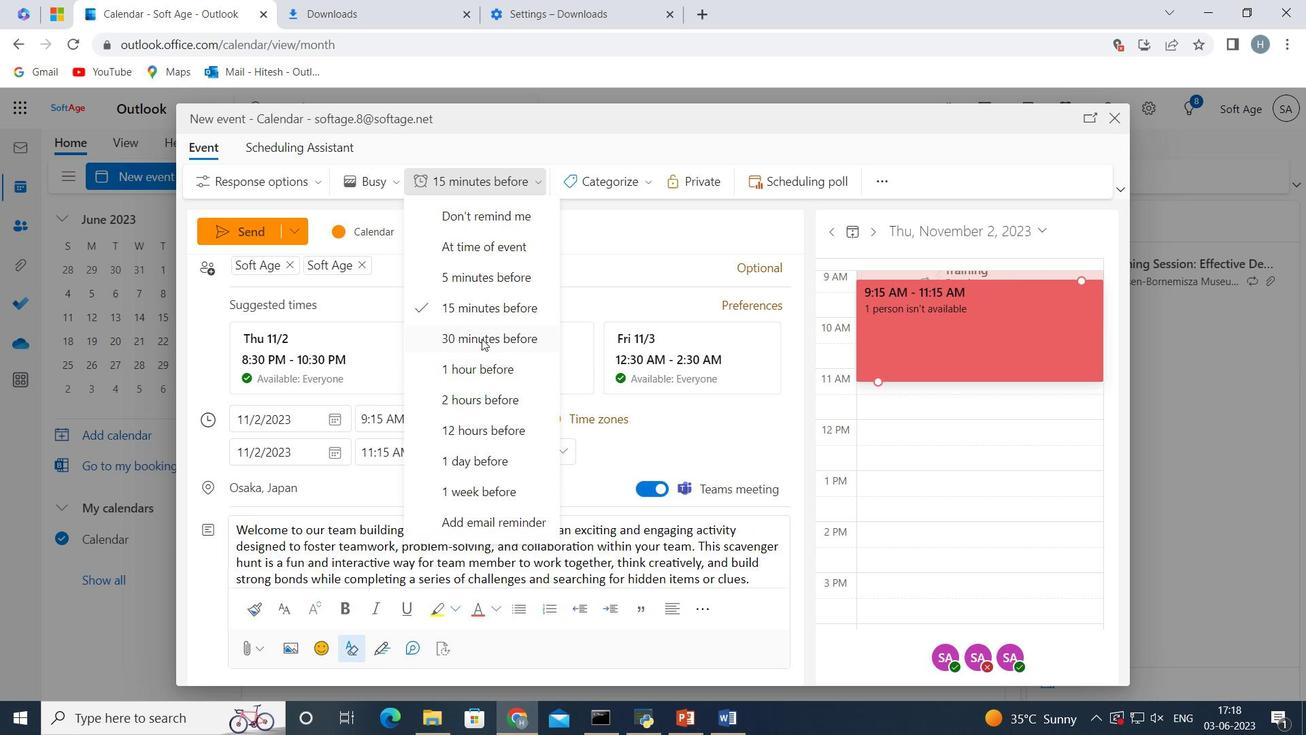 
Action: Mouse moved to (543, 268)
Screenshot: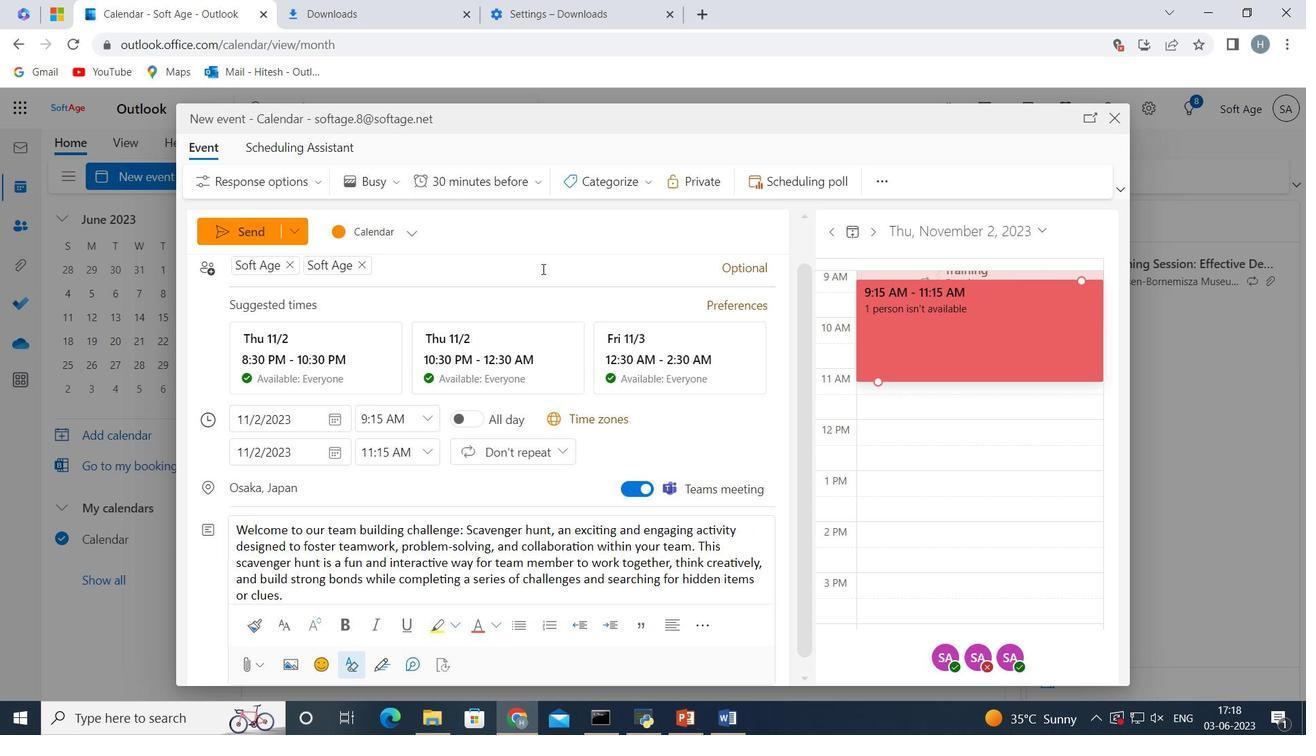 
